 Task: Add the task  Integrate website with a new marketing automation system to the section Debug Dash in the project AmplifyHQ and add a Due Date to the respective task as 2024/04/08
Action: Mouse moved to (69, 369)
Screenshot: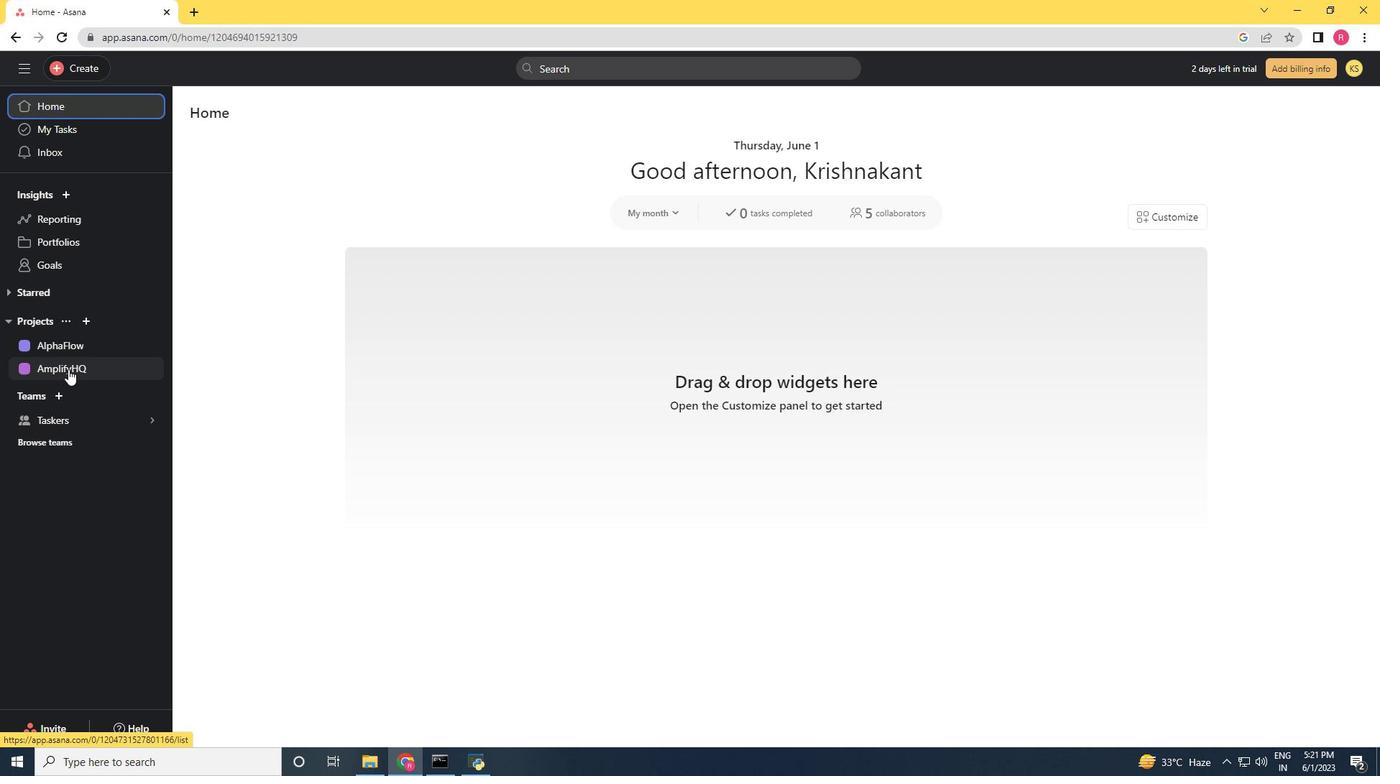 
Action: Mouse pressed left at (69, 369)
Screenshot: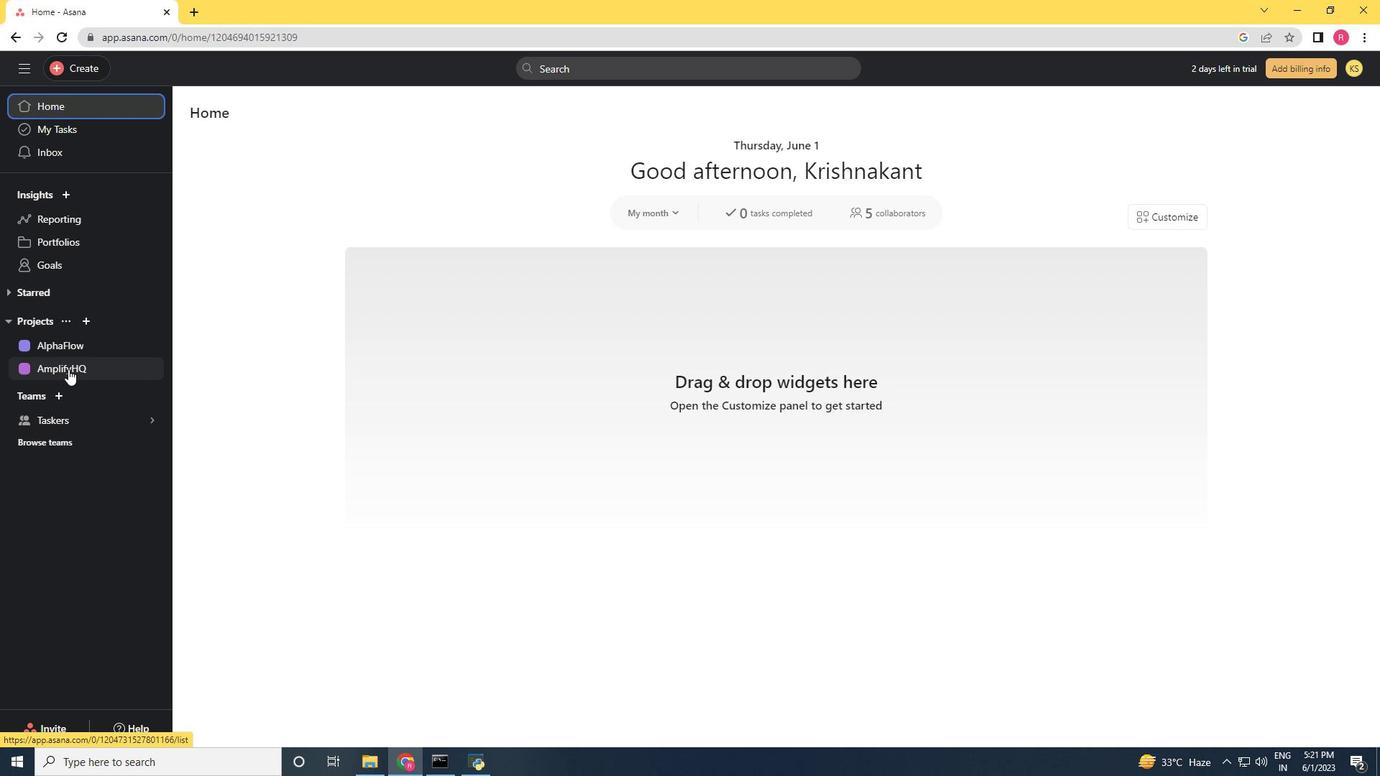 
Action: Mouse moved to (603, 619)
Screenshot: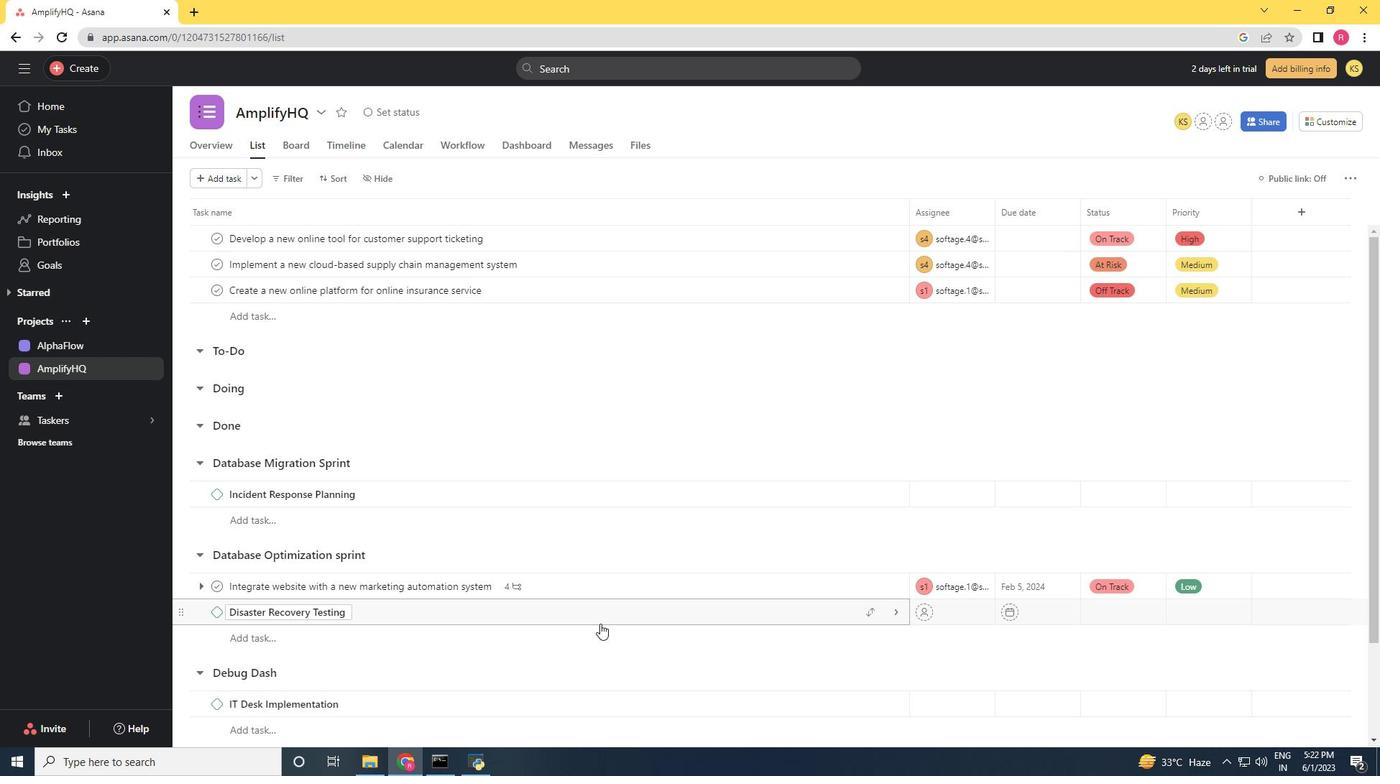 
Action: Mouse scrolled (603, 618) with delta (0, 0)
Screenshot: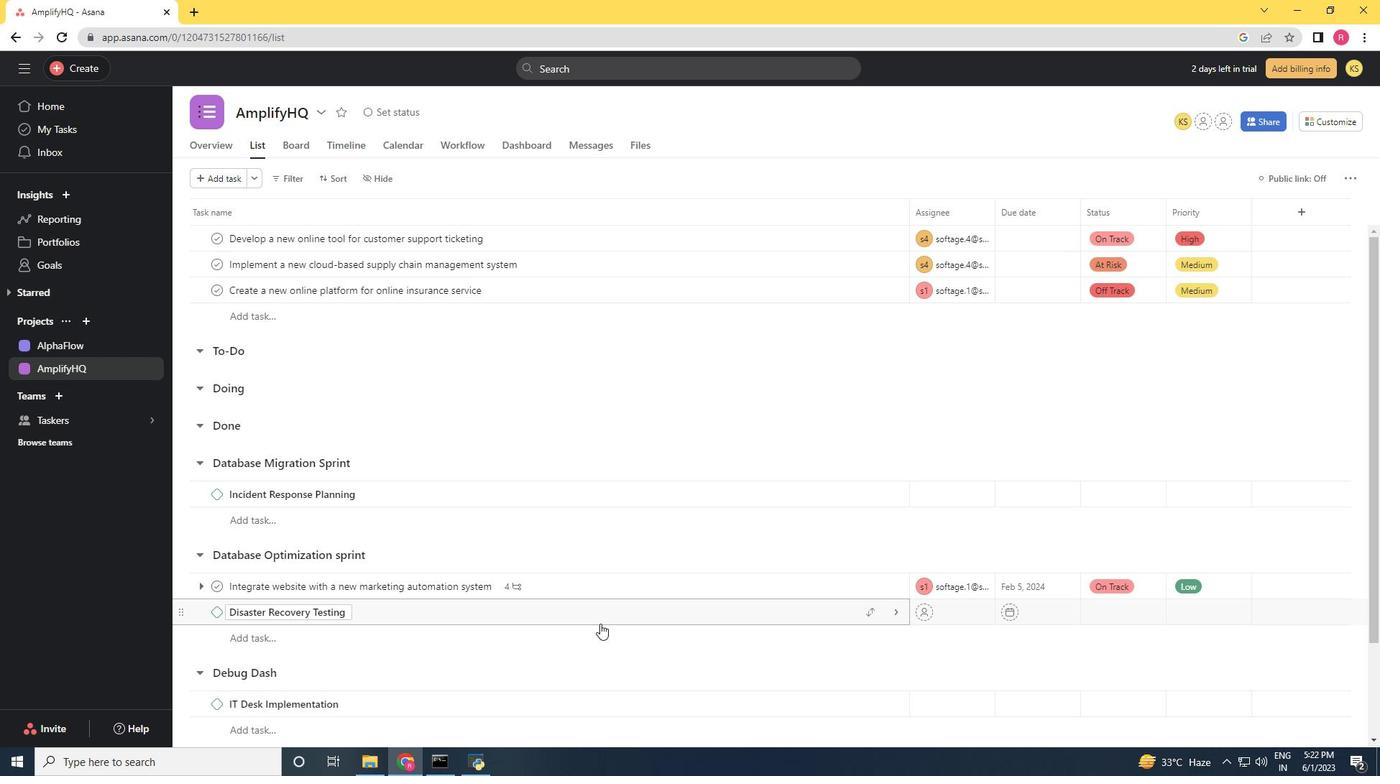 
Action: Mouse scrolled (603, 618) with delta (0, 0)
Screenshot: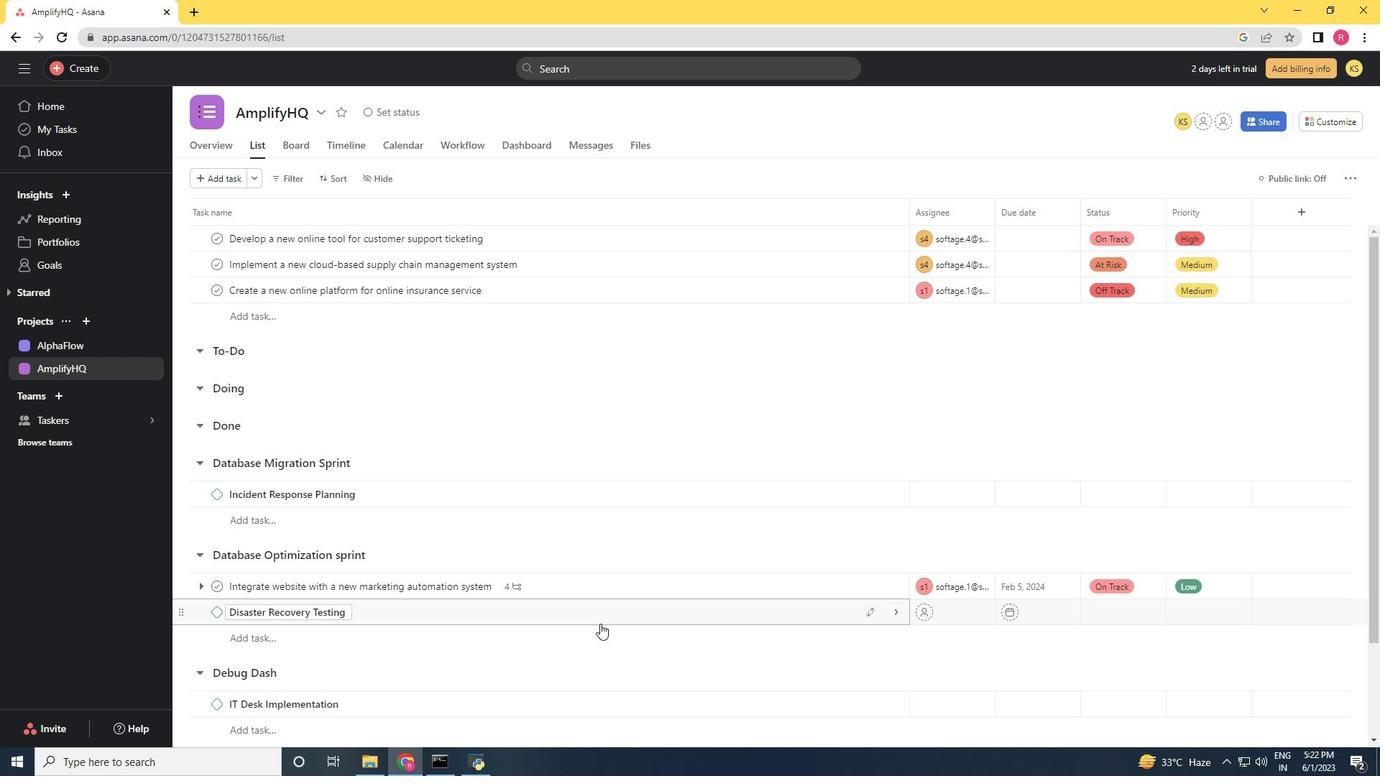 
Action: Mouse moved to (869, 472)
Screenshot: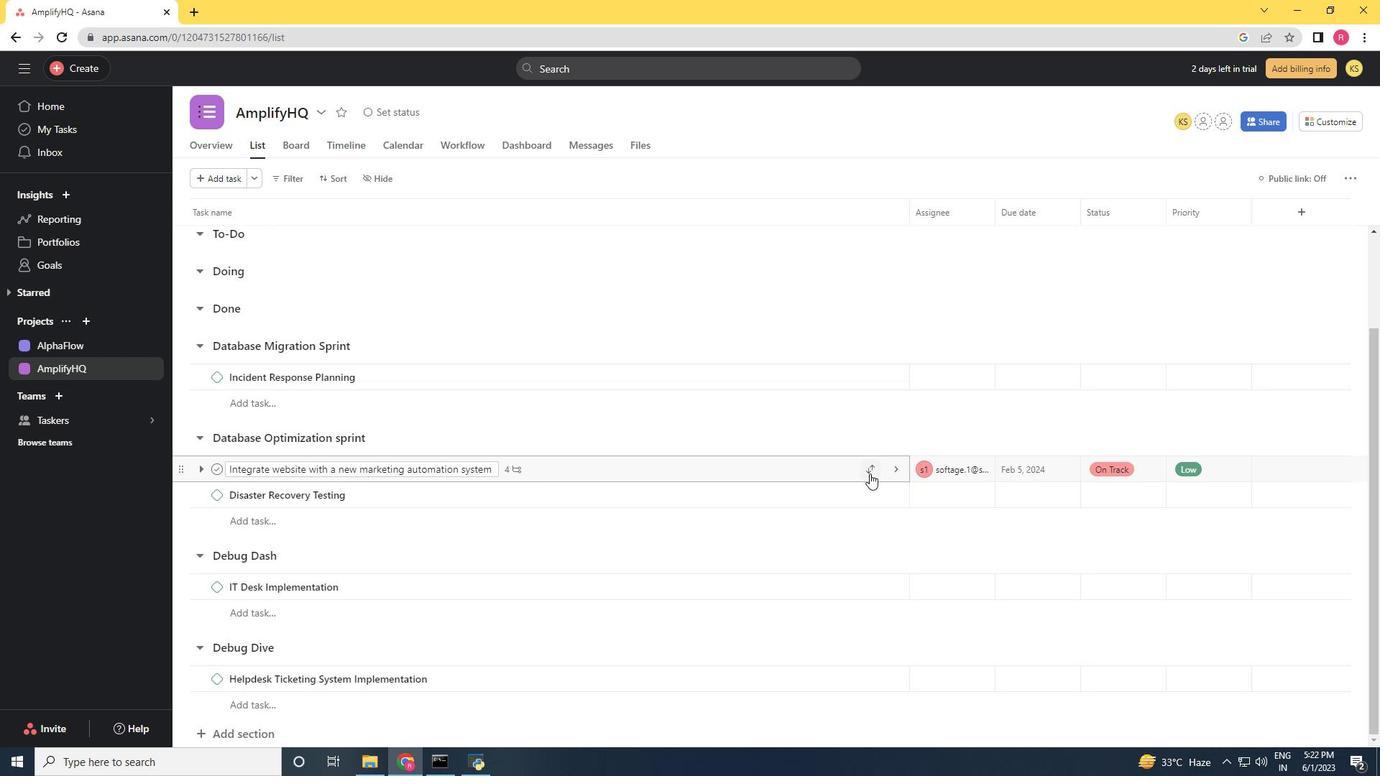 
Action: Mouse pressed left at (869, 472)
Screenshot: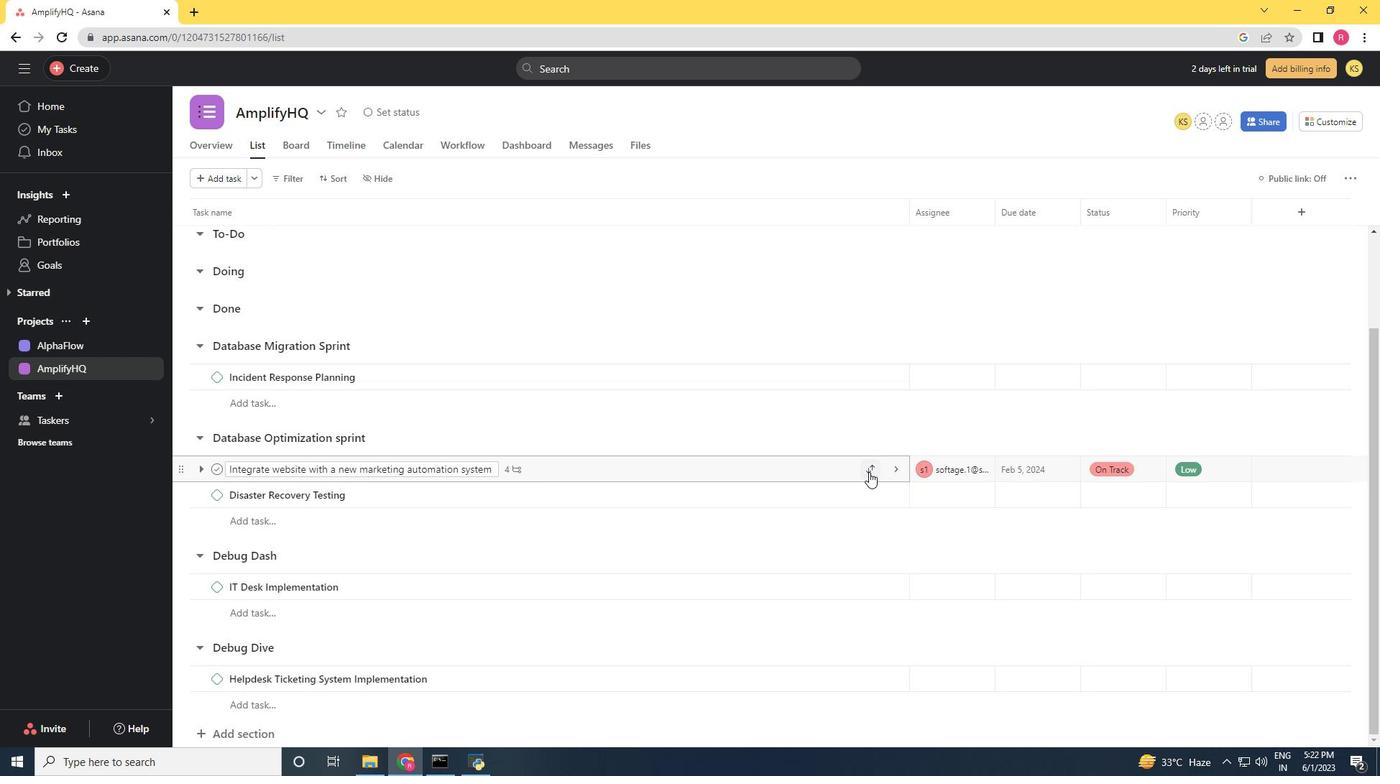 
Action: Mouse moved to (760, 692)
Screenshot: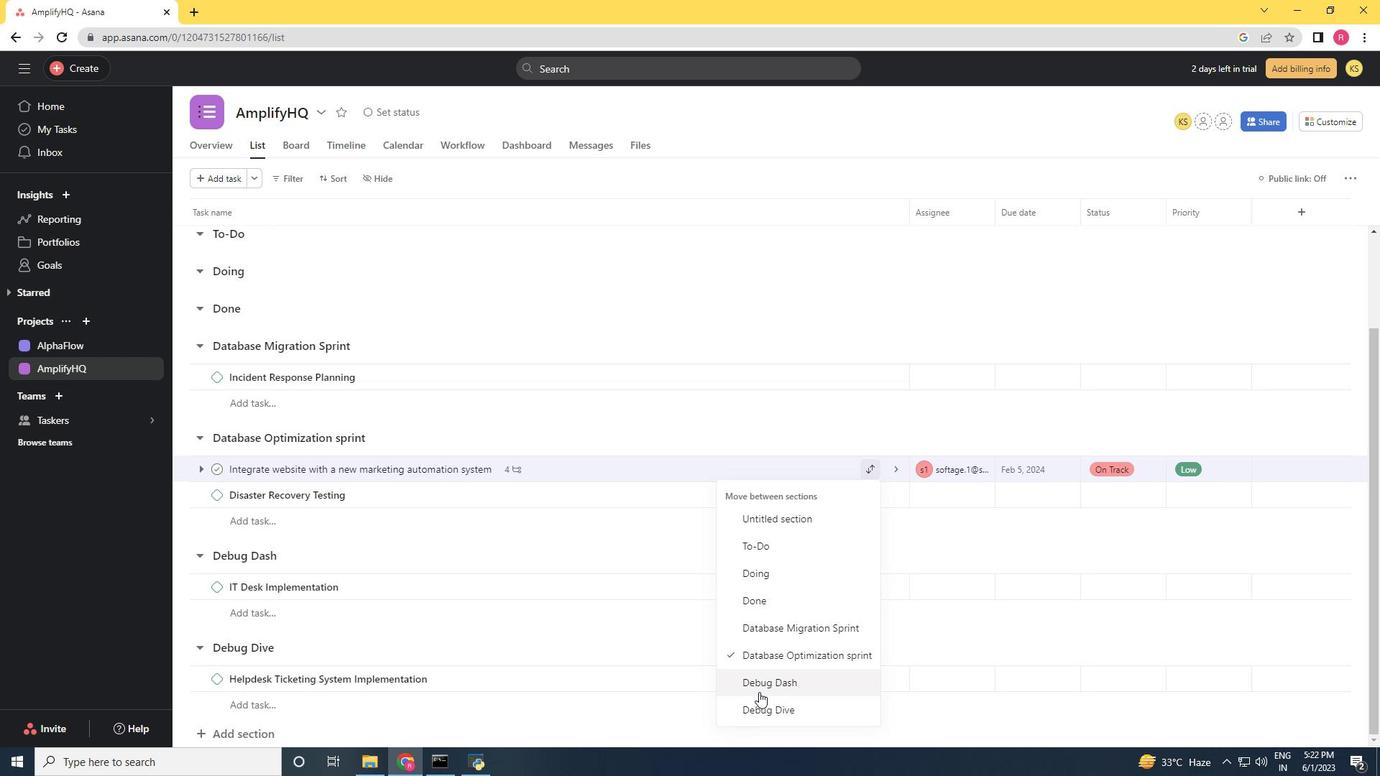 
Action: Mouse pressed left at (760, 692)
Screenshot: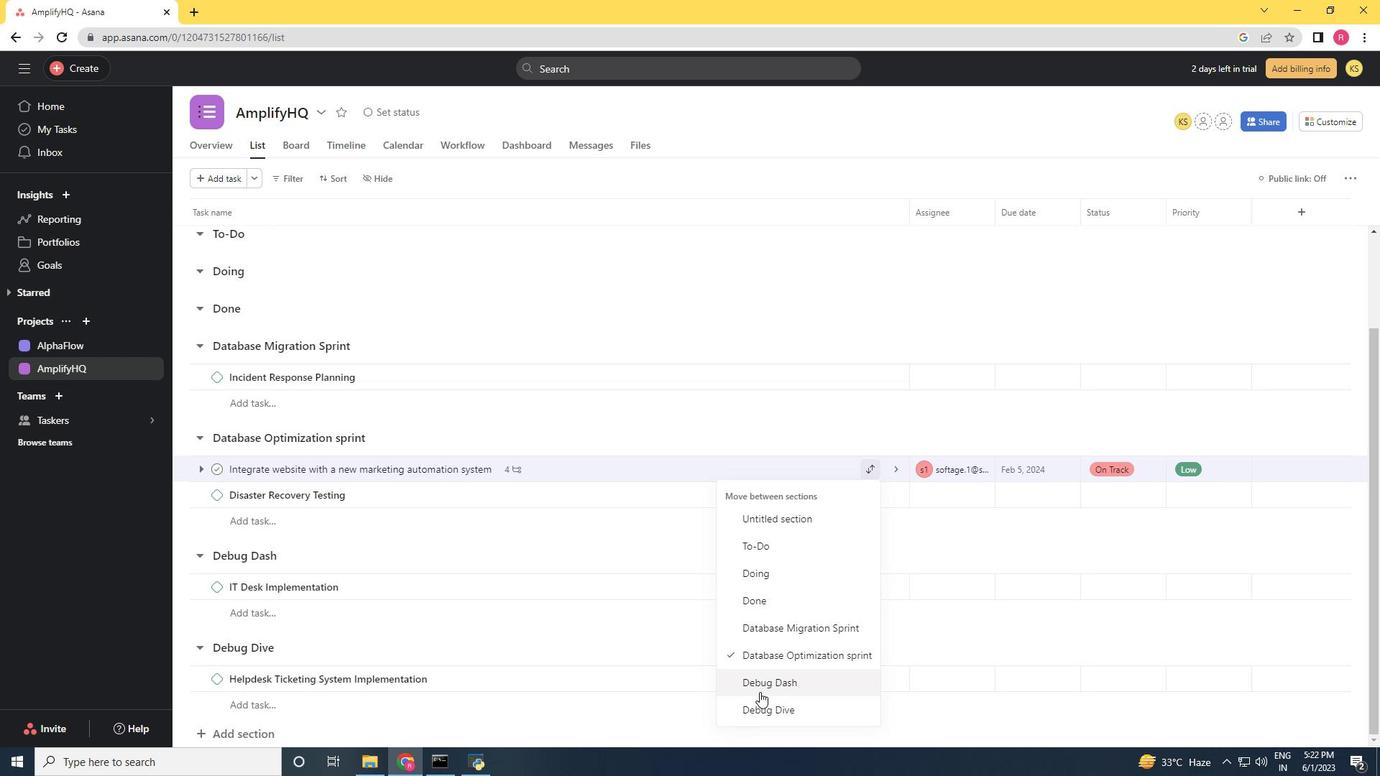 
Action: Mouse moved to (726, 720)
Screenshot: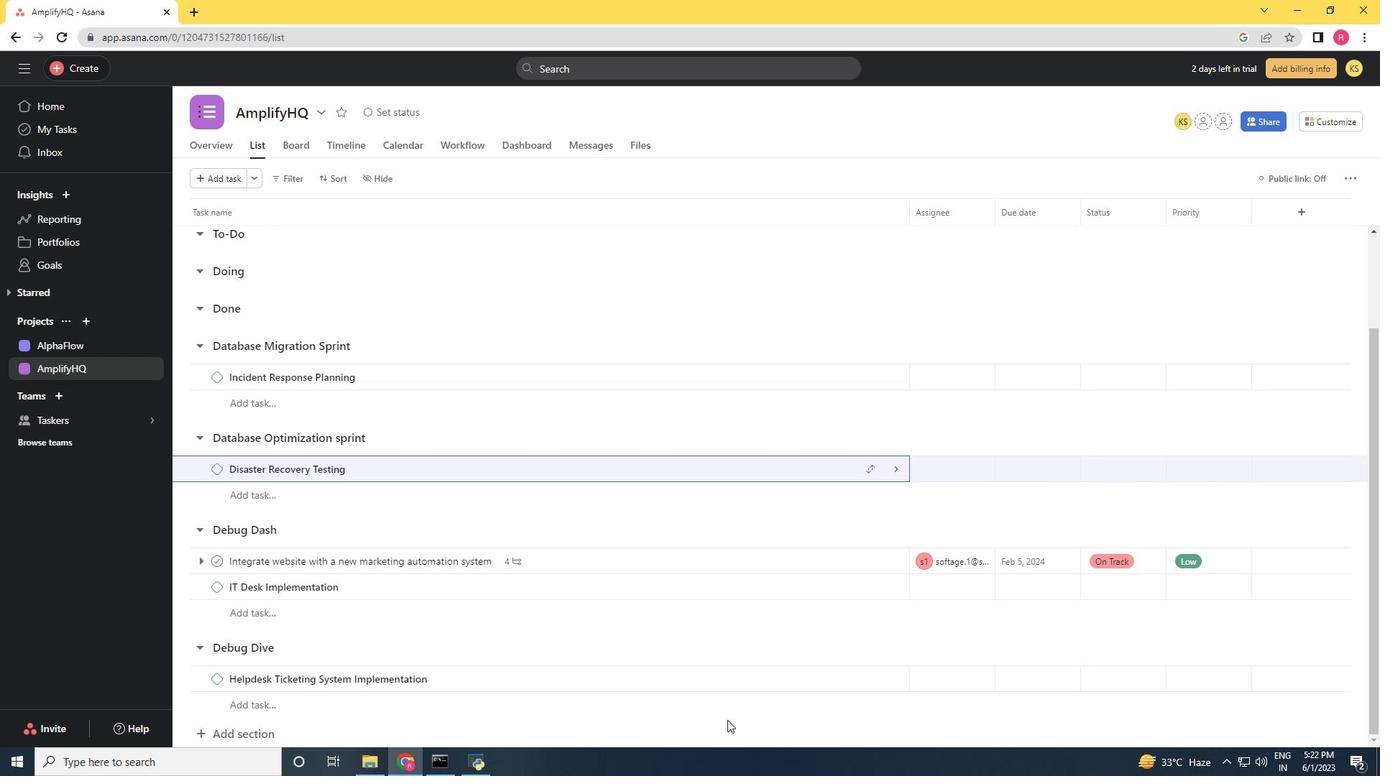 
Action: Mouse scrolled (726, 719) with delta (0, 0)
Screenshot: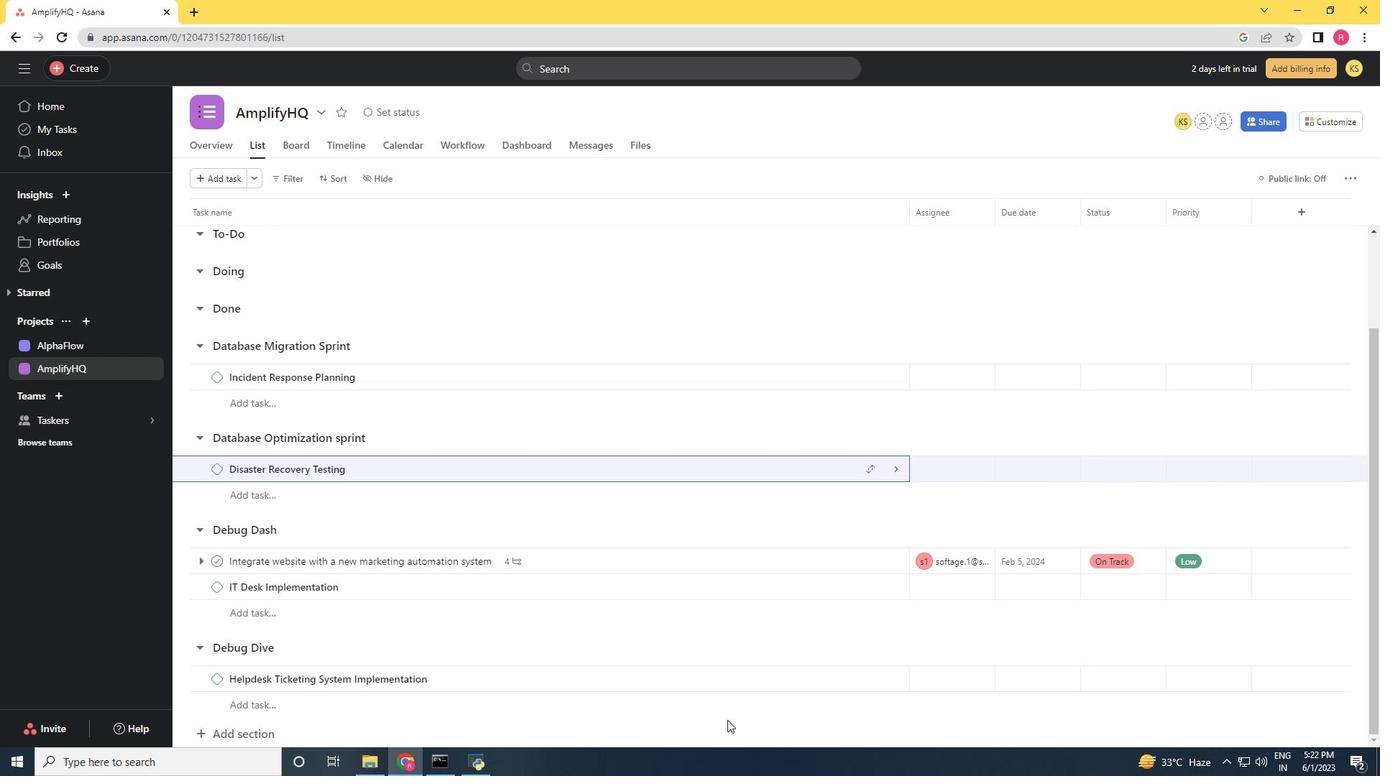 
Action: Mouse moved to (726, 718)
Screenshot: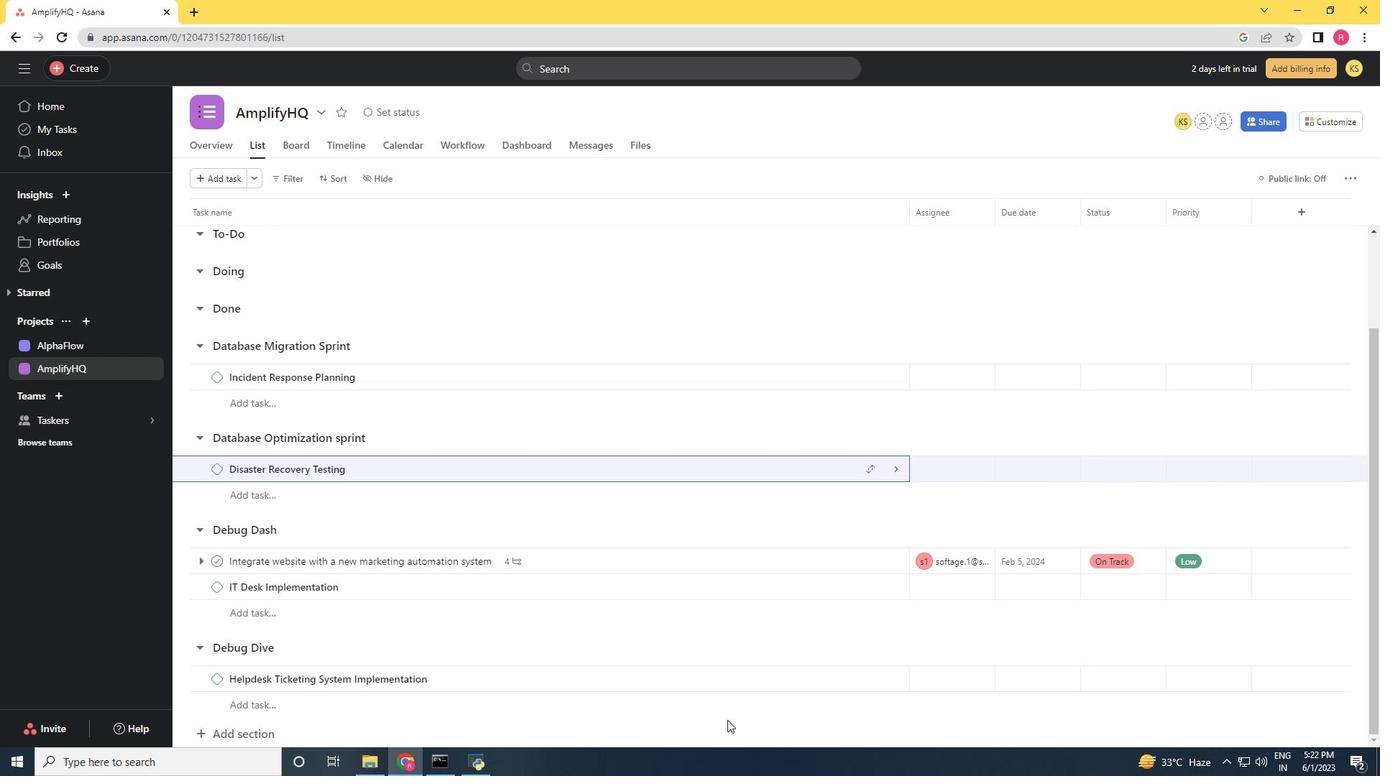 
Action: Mouse scrolled (726, 717) with delta (0, 0)
Screenshot: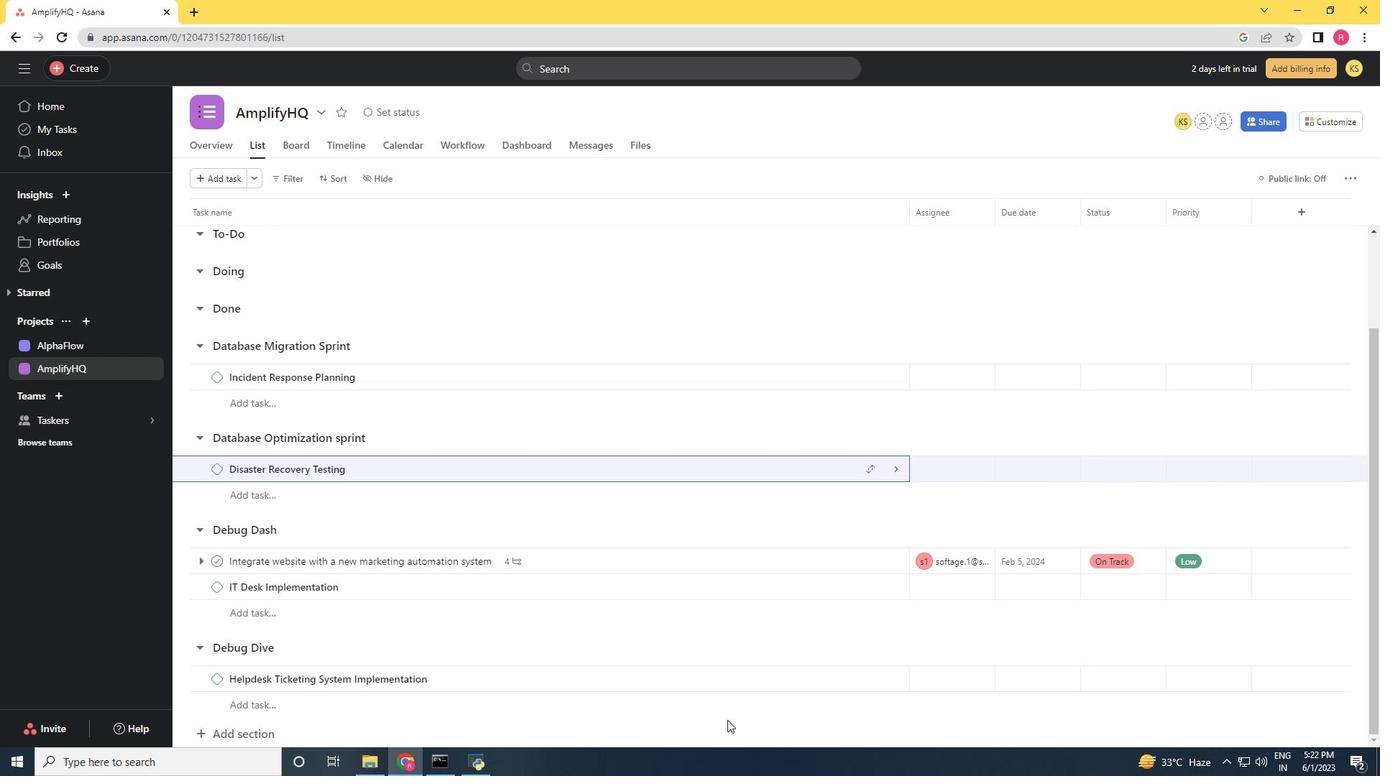 
Action: Mouse moved to (727, 714)
Screenshot: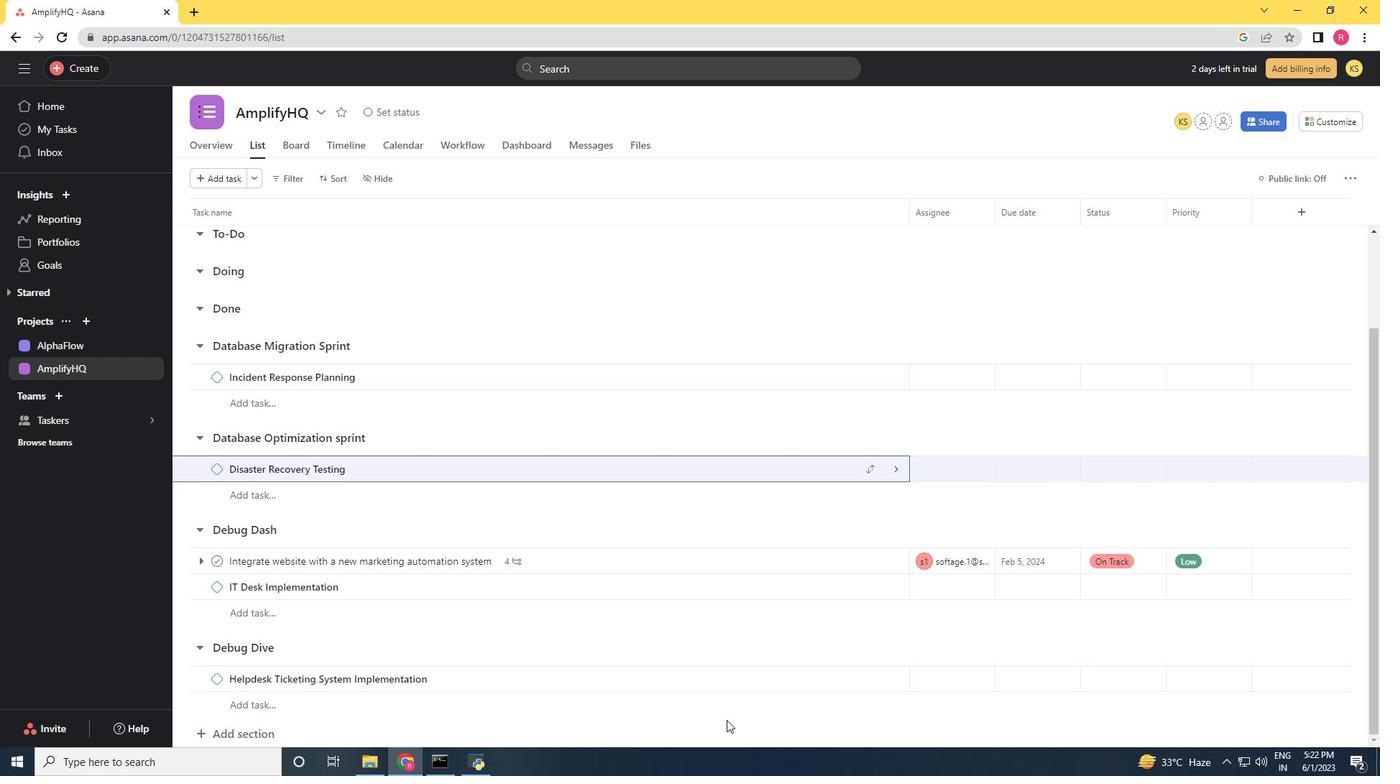 
Action: Mouse scrolled (727, 713) with delta (0, 0)
Screenshot: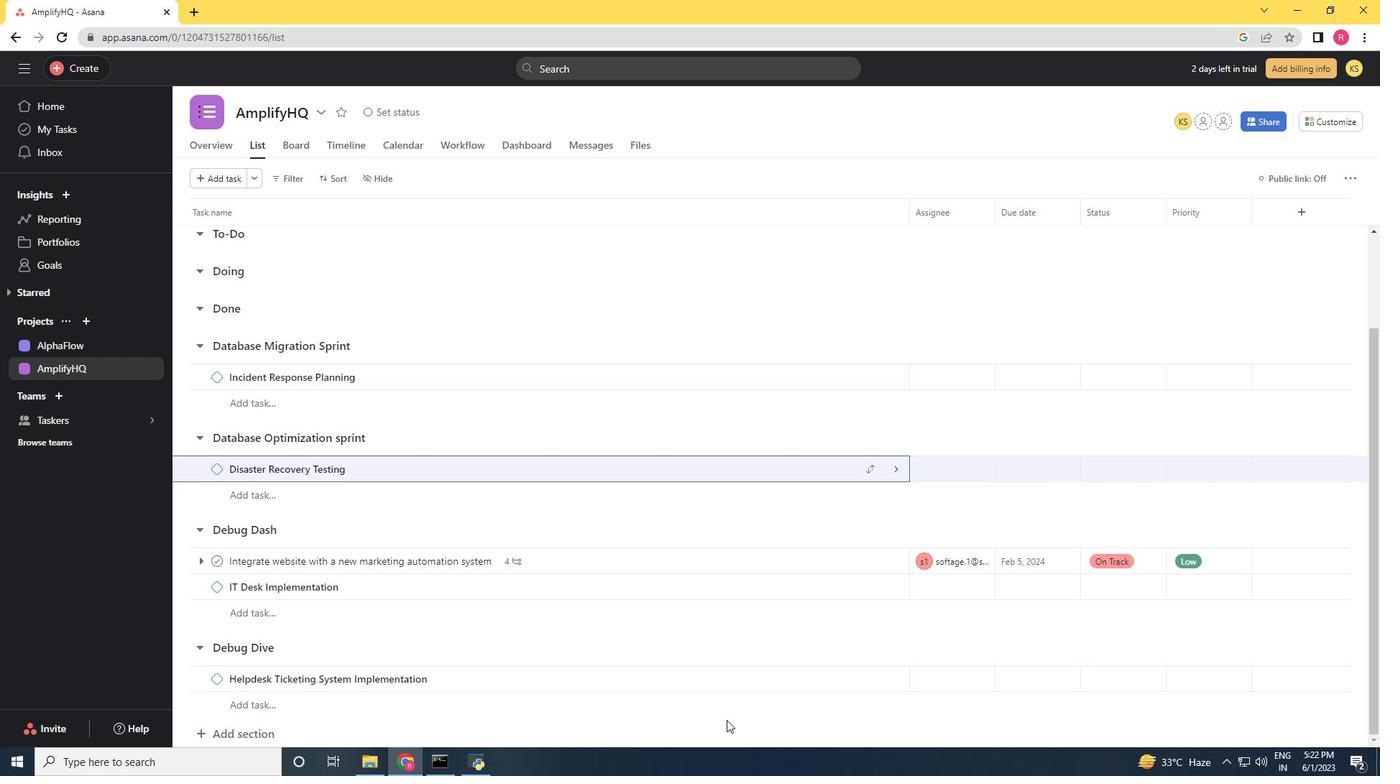 
Action: Mouse moved to (752, 568)
Screenshot: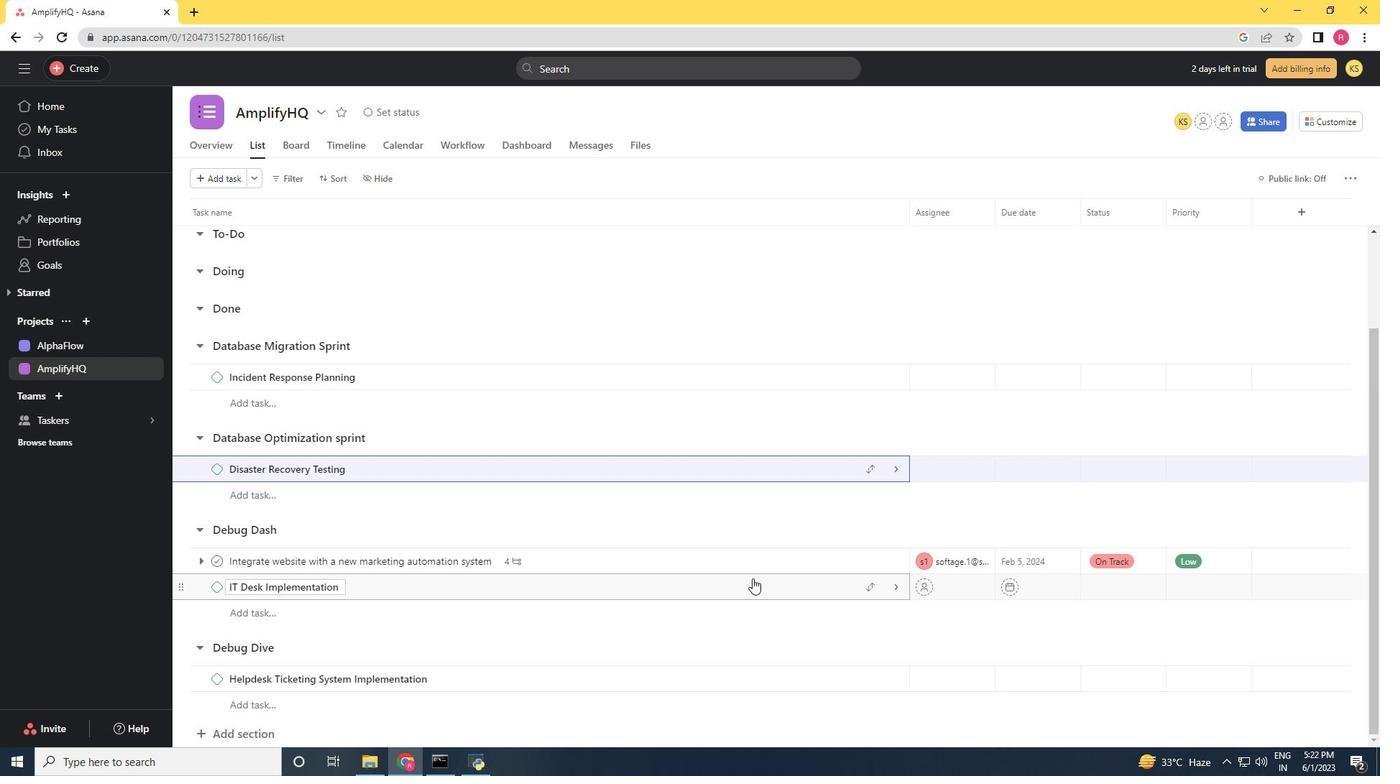 
Action: Mouse pressed left at (752, 568)
Screenshot: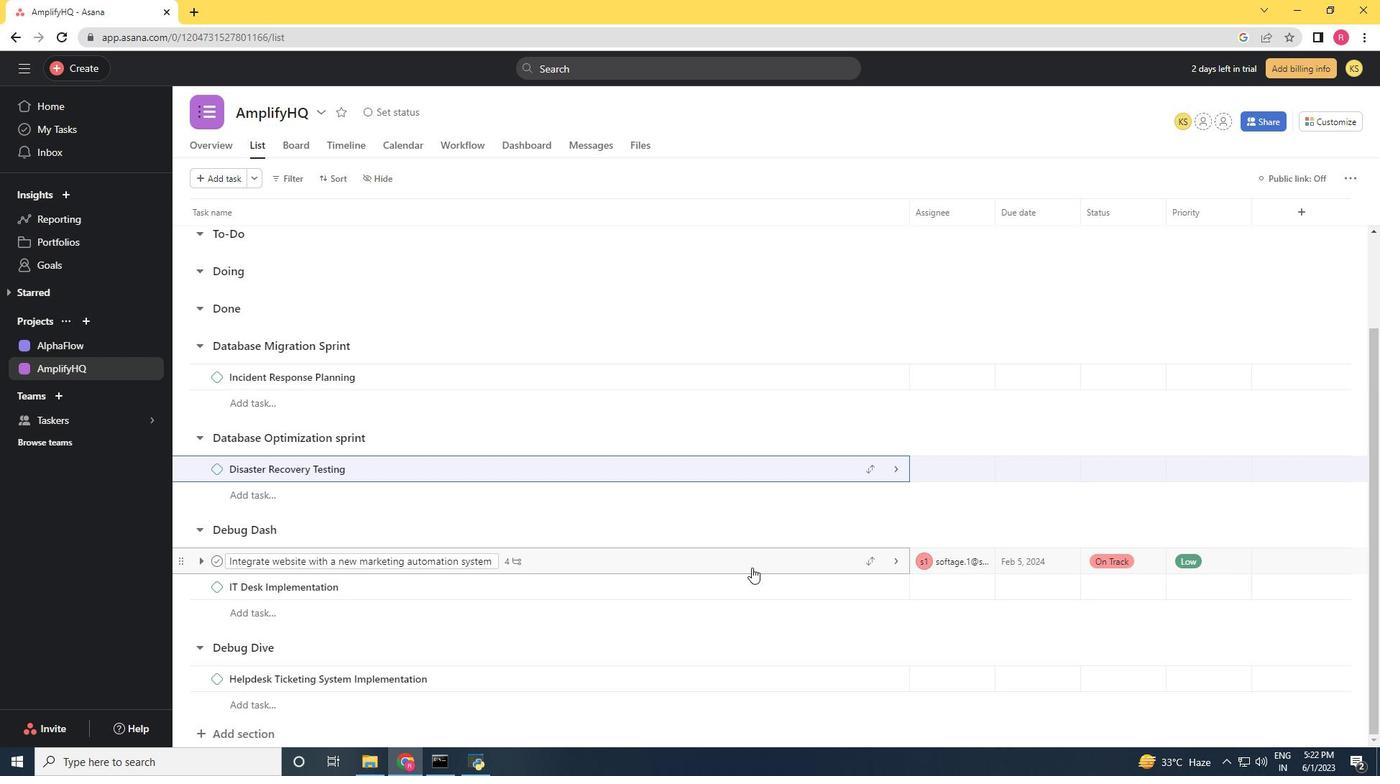 
Action: Mouse moved to (1081, 308)
Screenshot: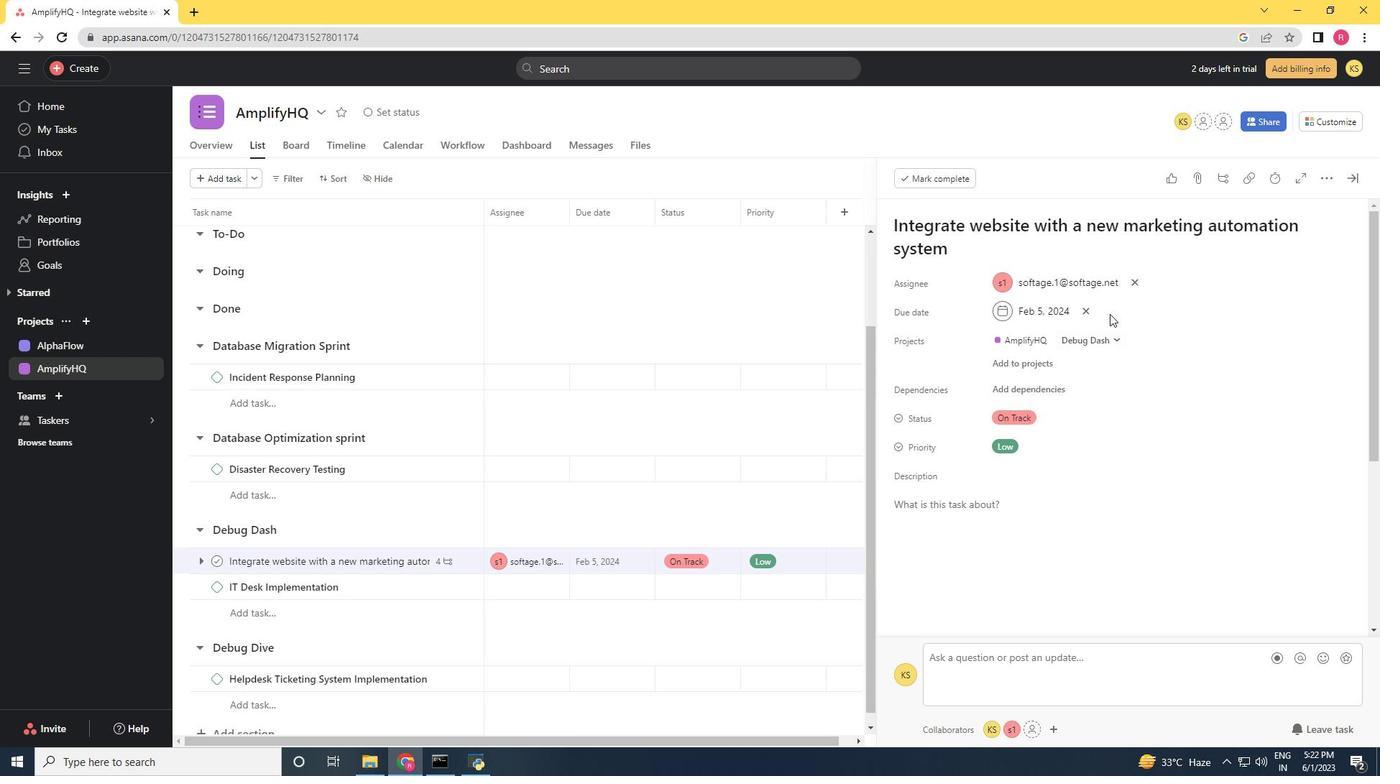
Action: Mouse pressed left at (1081, 308)
Screenshot: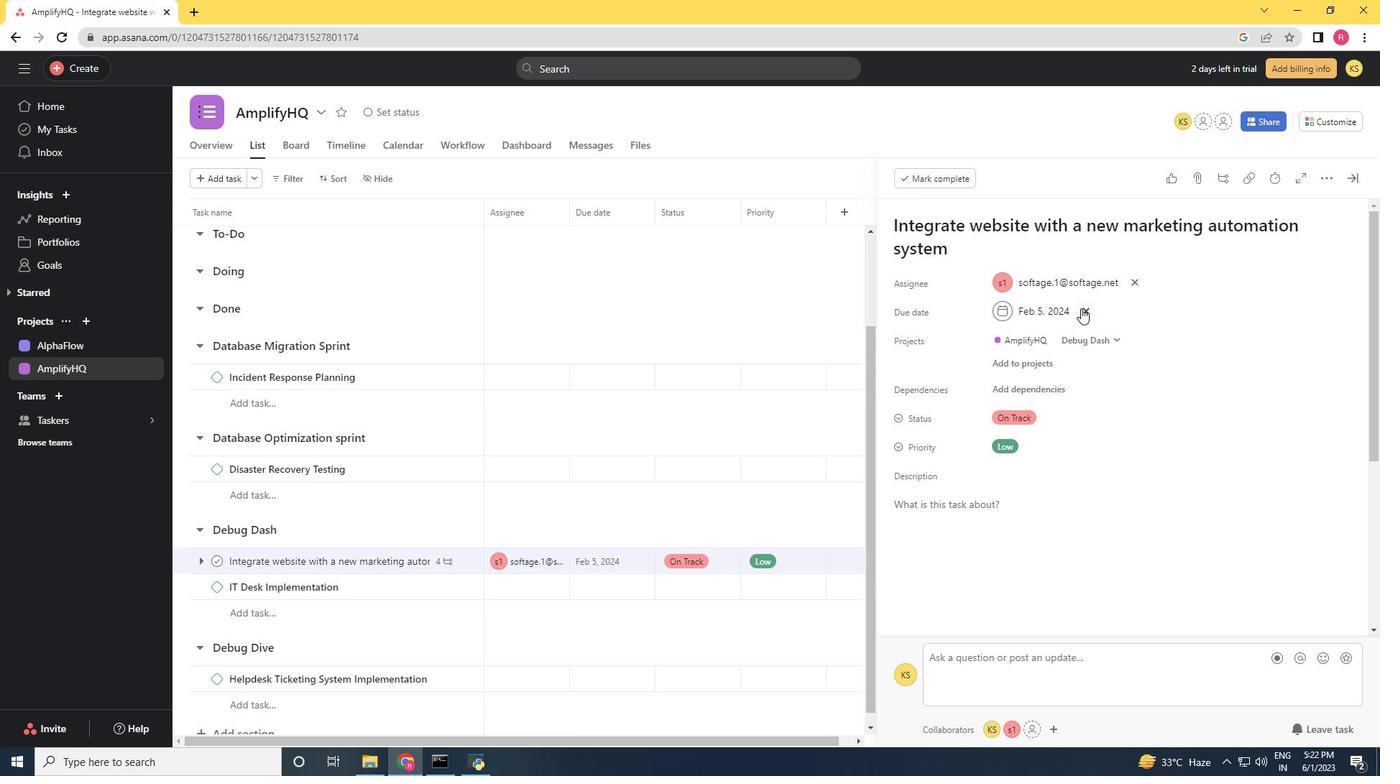 
Action: Mouse moved to (1040, 314)
Screenshot: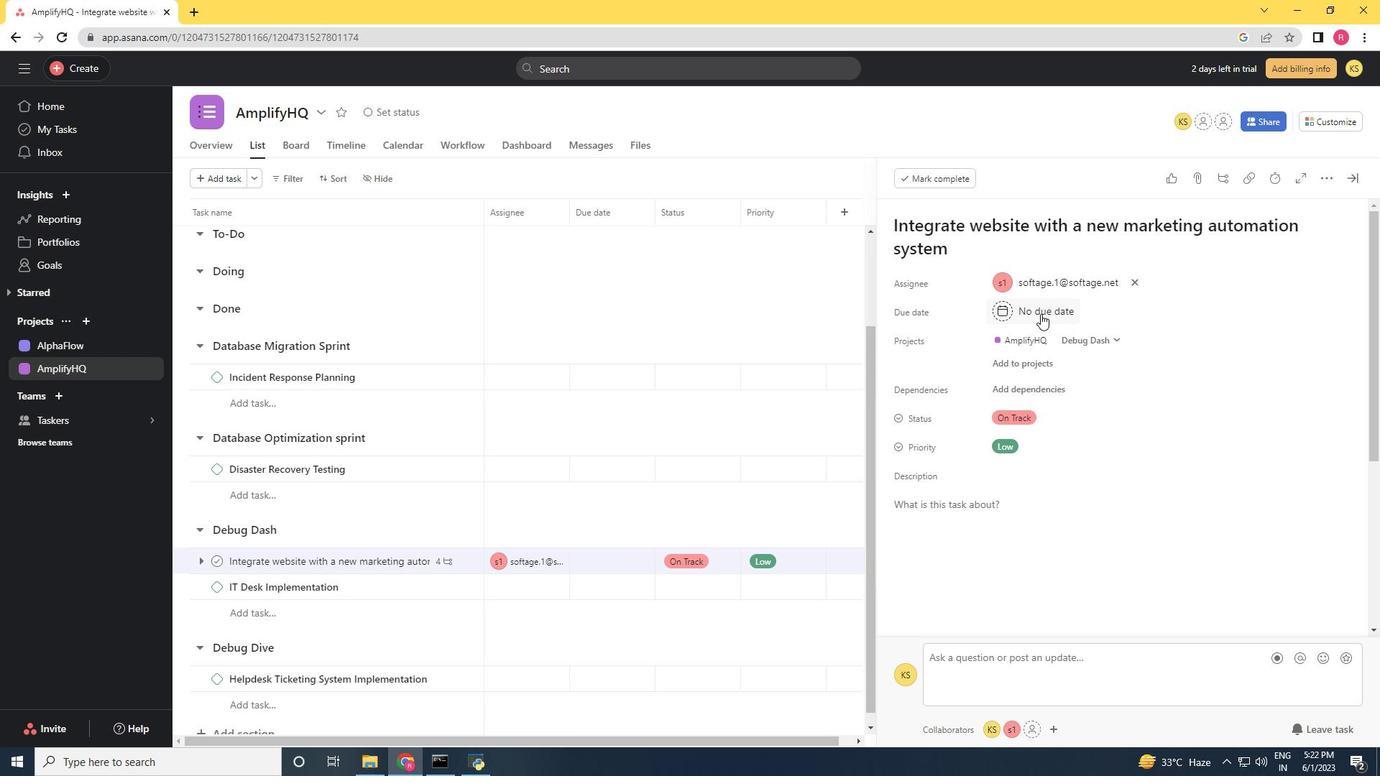 
Action: Mouse pressed left at (1040, 314)
Screenshot: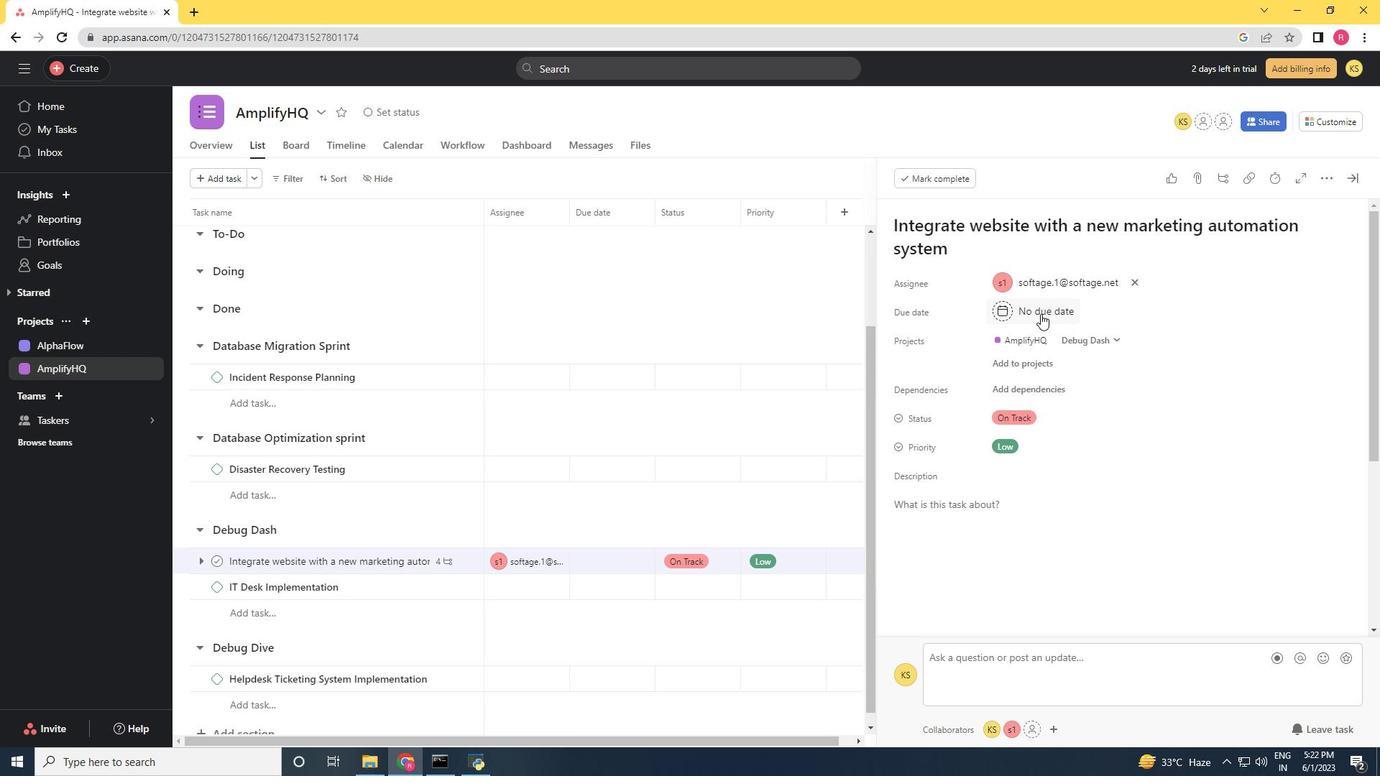 
Action: Mouse moved to (1163, 381)
Screenshot: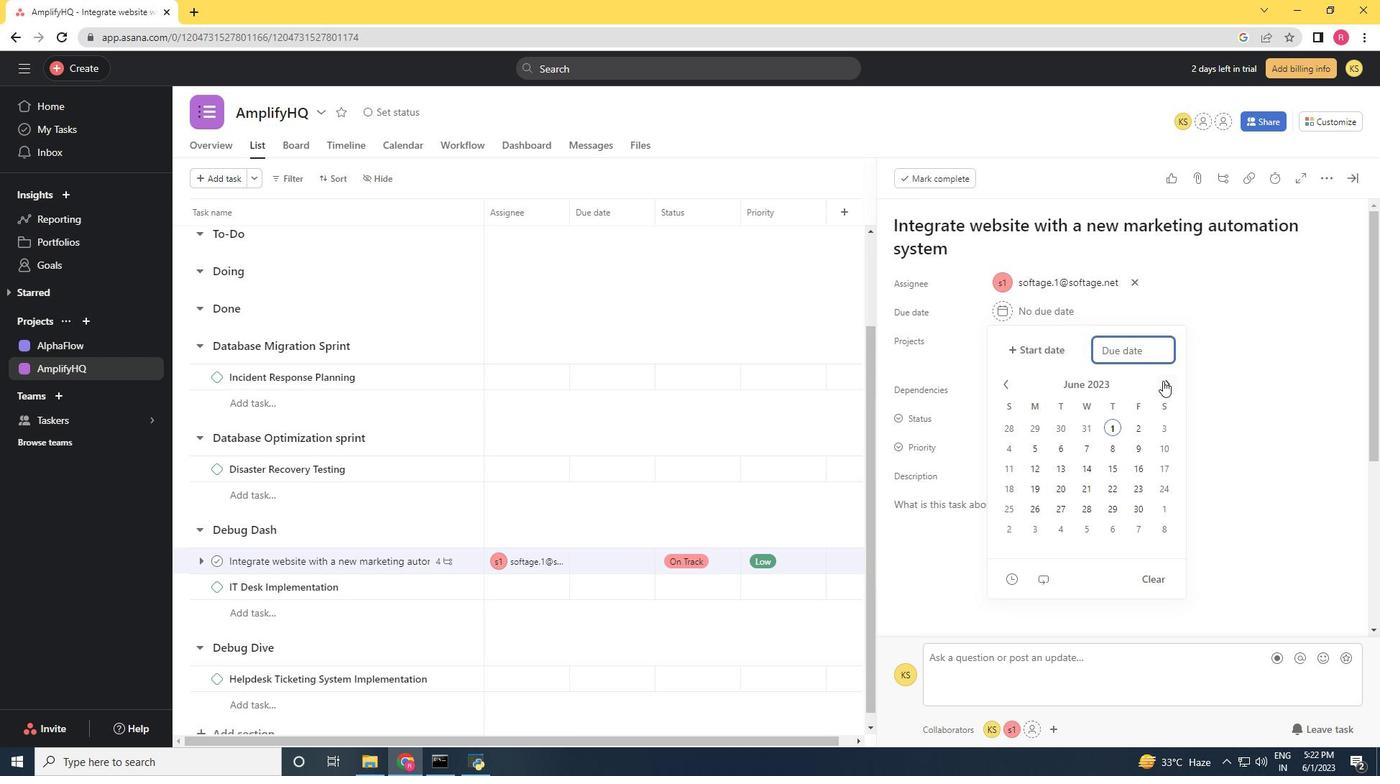 
Action: Mouse pressed left at (1163, 381)
Screenshot: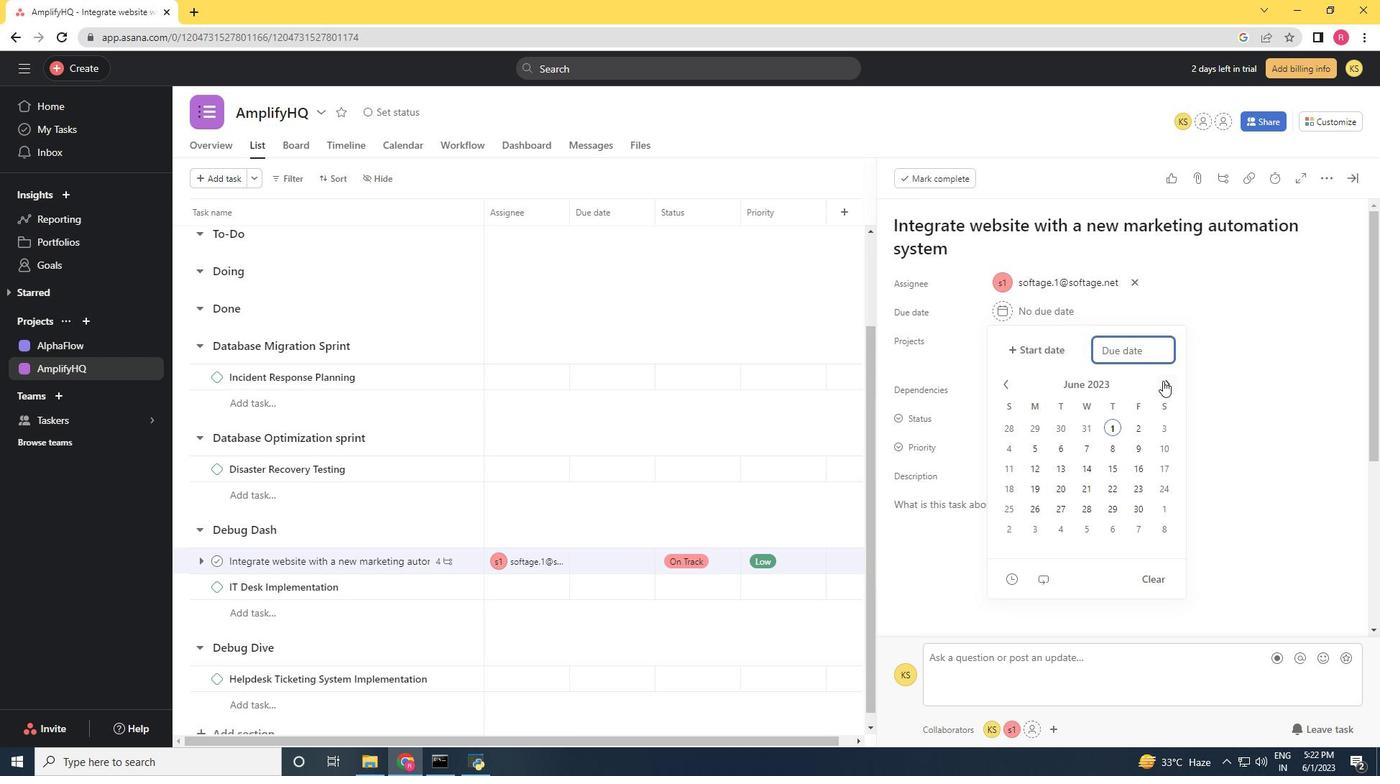 
Action: Mouse moved to (1164, 381)
Screenshot: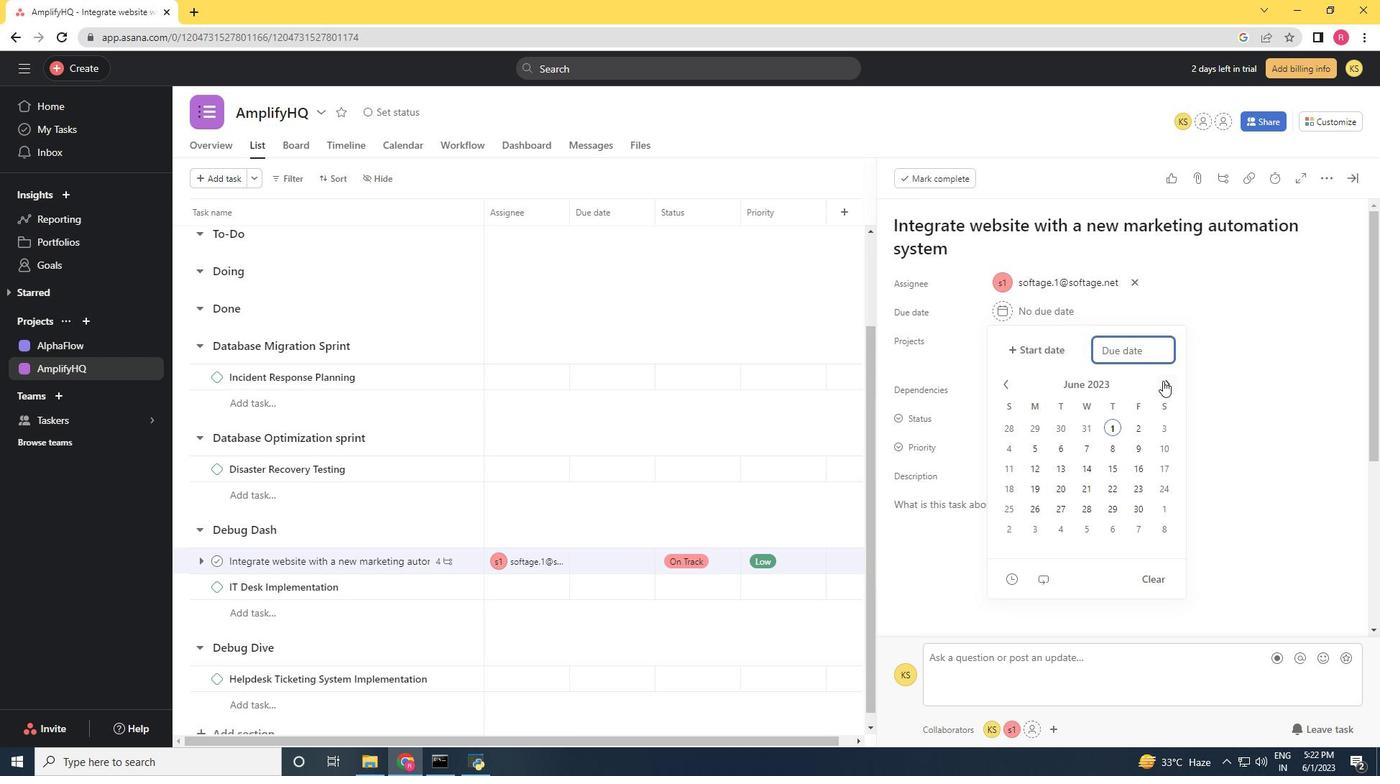 
Action: Mouse pressed left at (1164, 381)
Screenshot: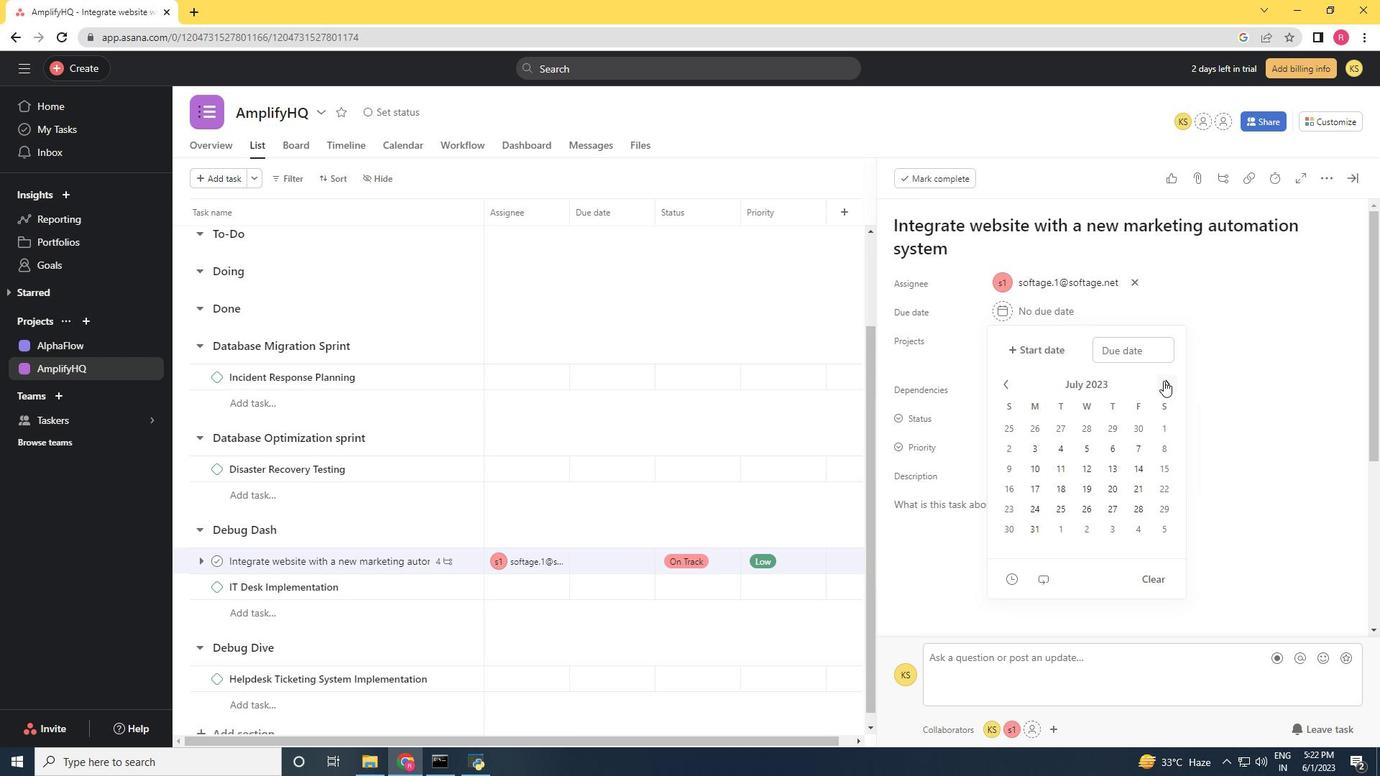 
Action: Mouse pressed left at (1164, 381)
Screenshot: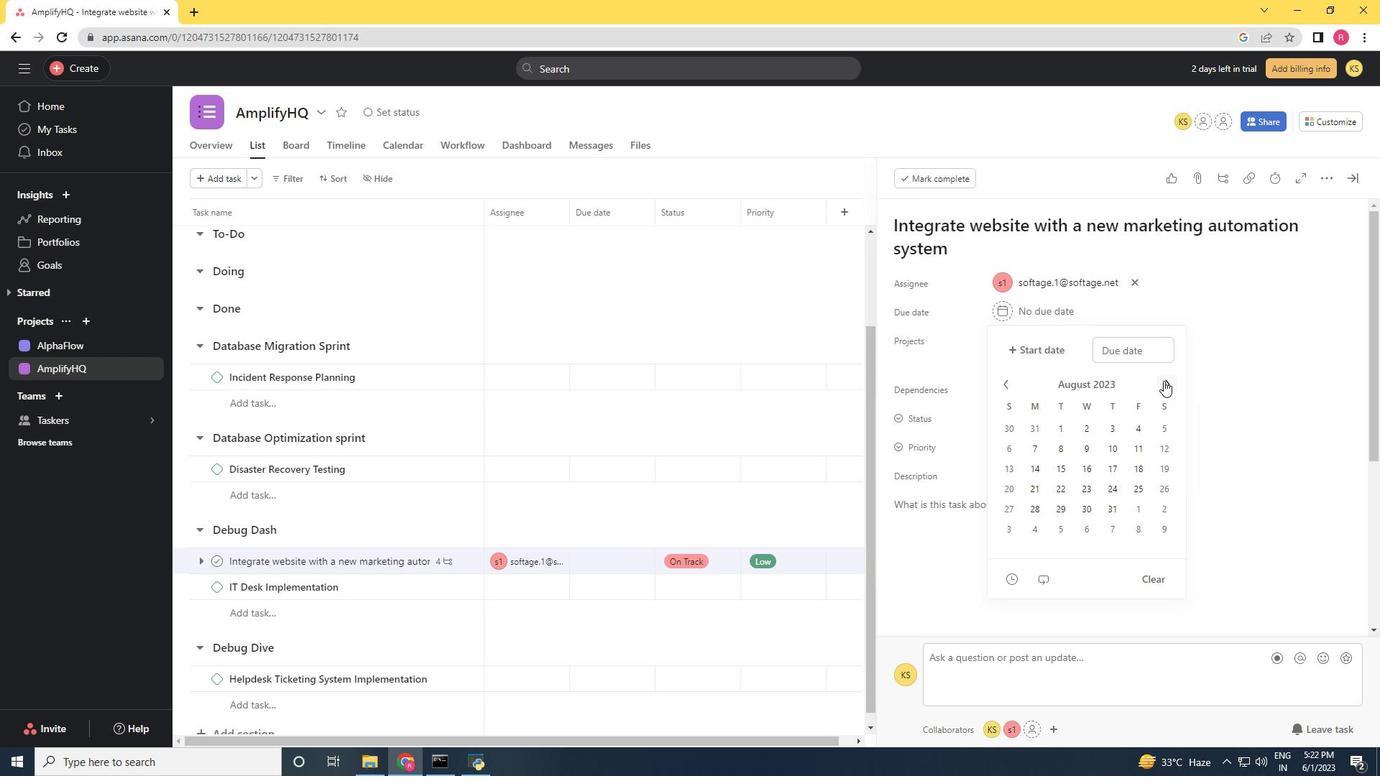 
Action: Mouse pressed left at (1164, 381)
Screenshot: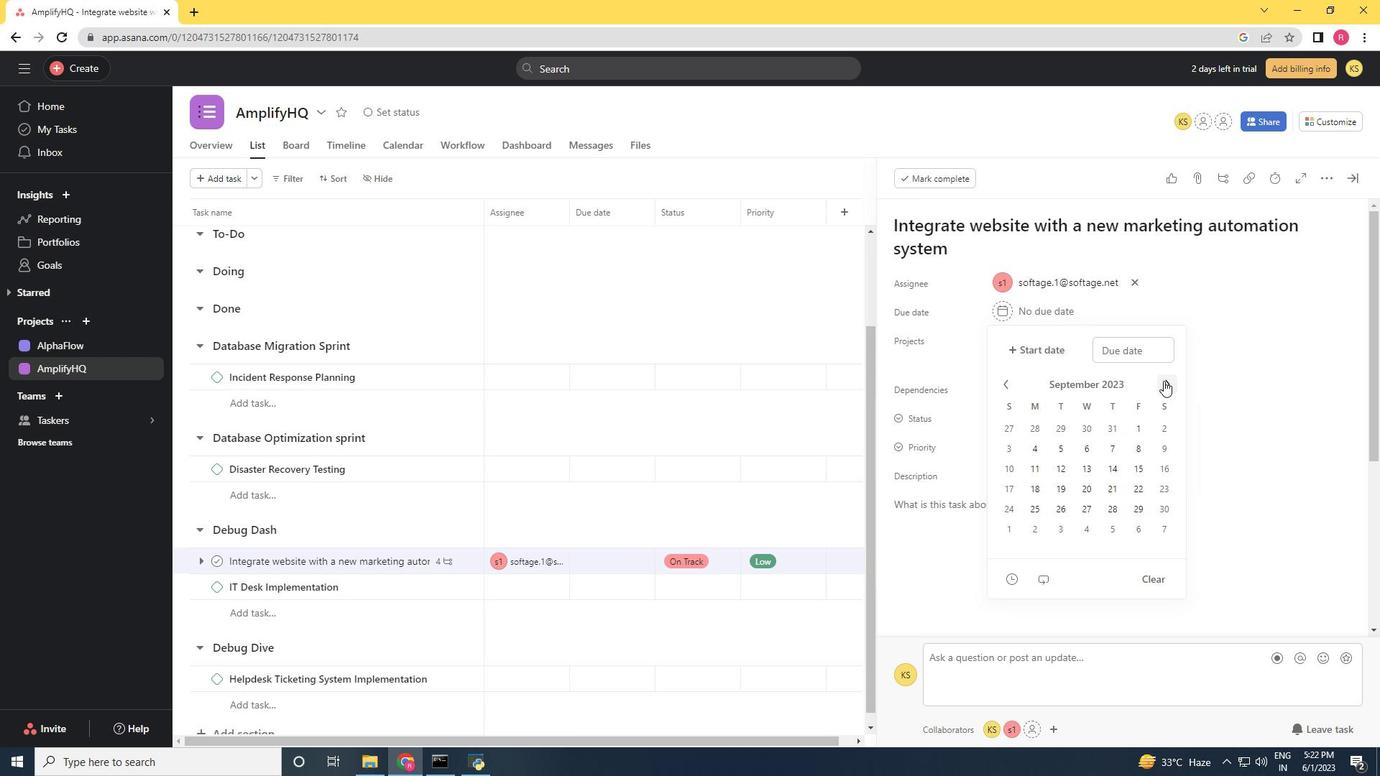 
Action: Mouse pressed left at (1164, 381)
Screenshot: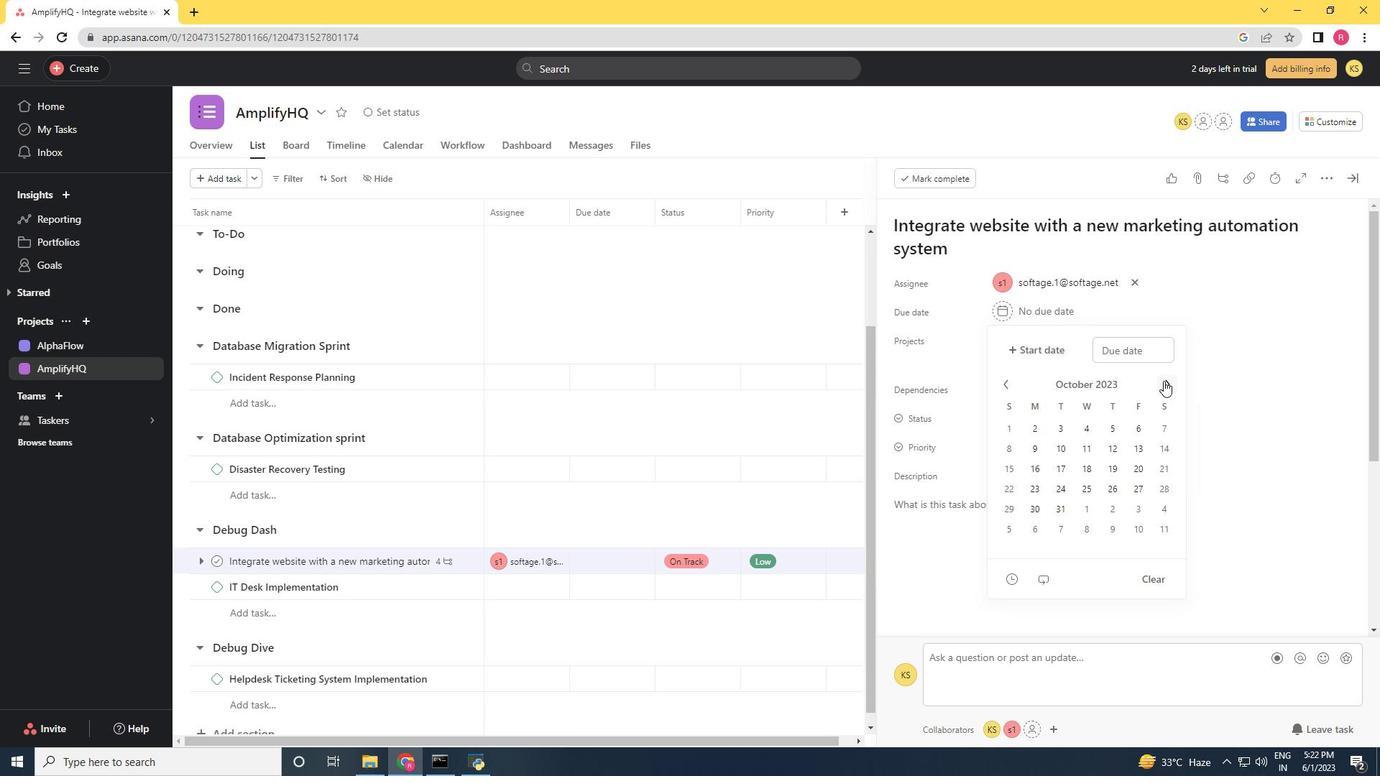 
Action: Mouse pressed left at (1164, 381)
Screenshot: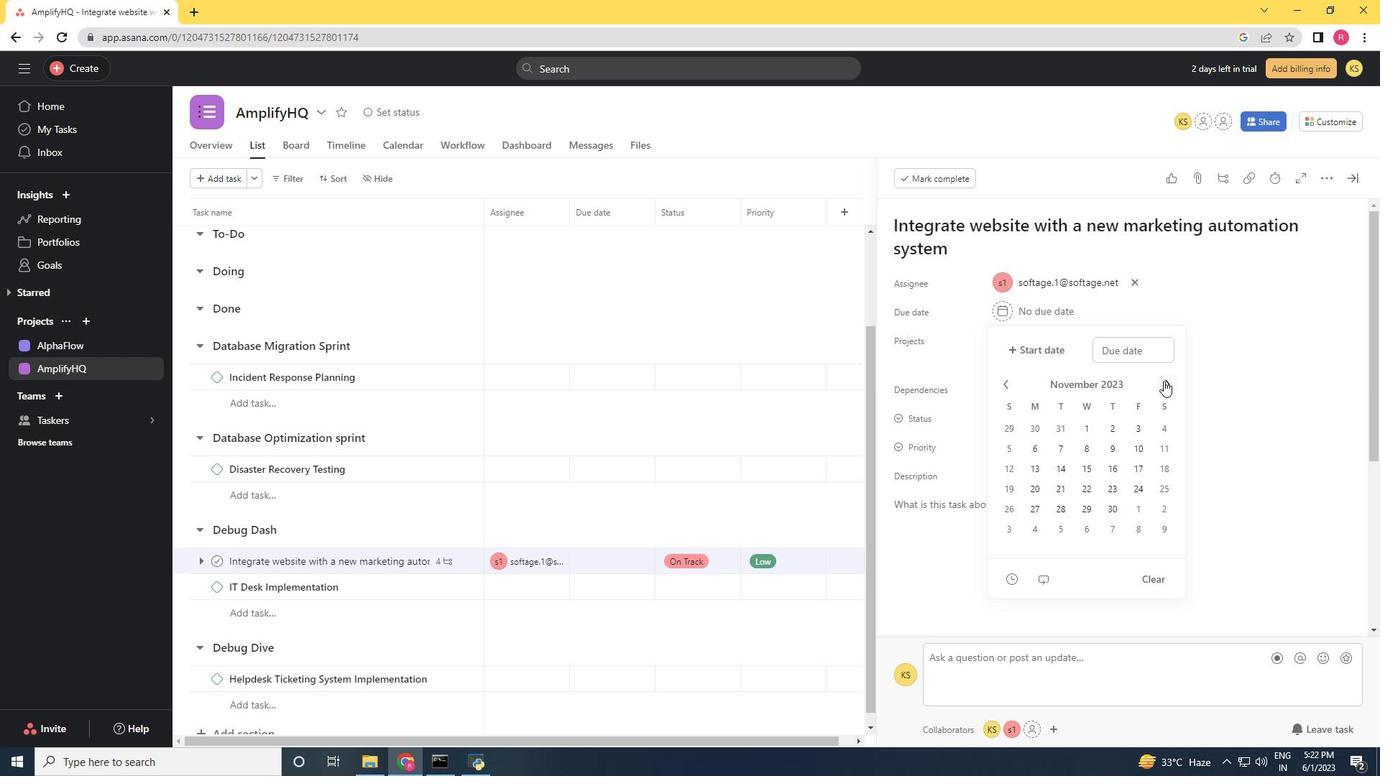 
Action: Mouse pressed left at (1164, 381)
Screenshot: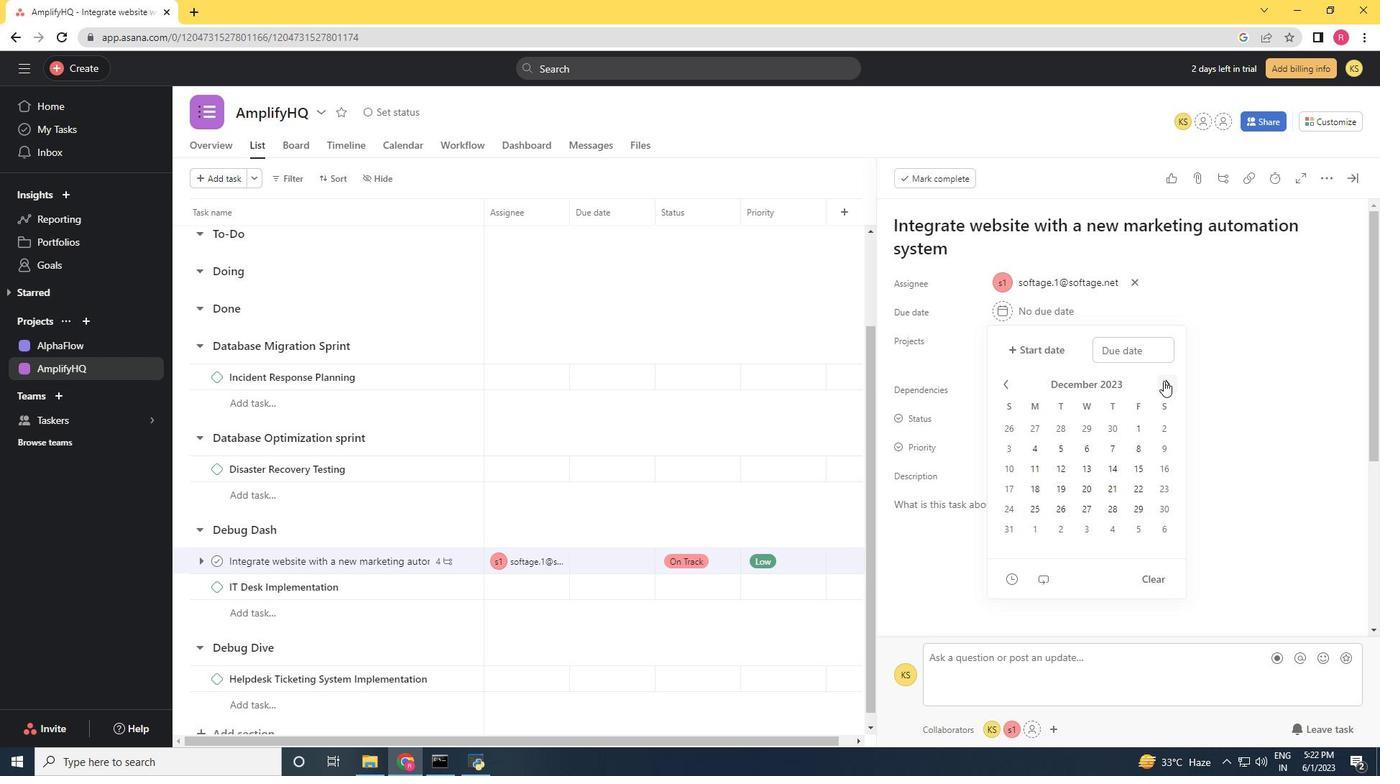 
Action: Mouse pressed left at (1164, 381)
Screenshot: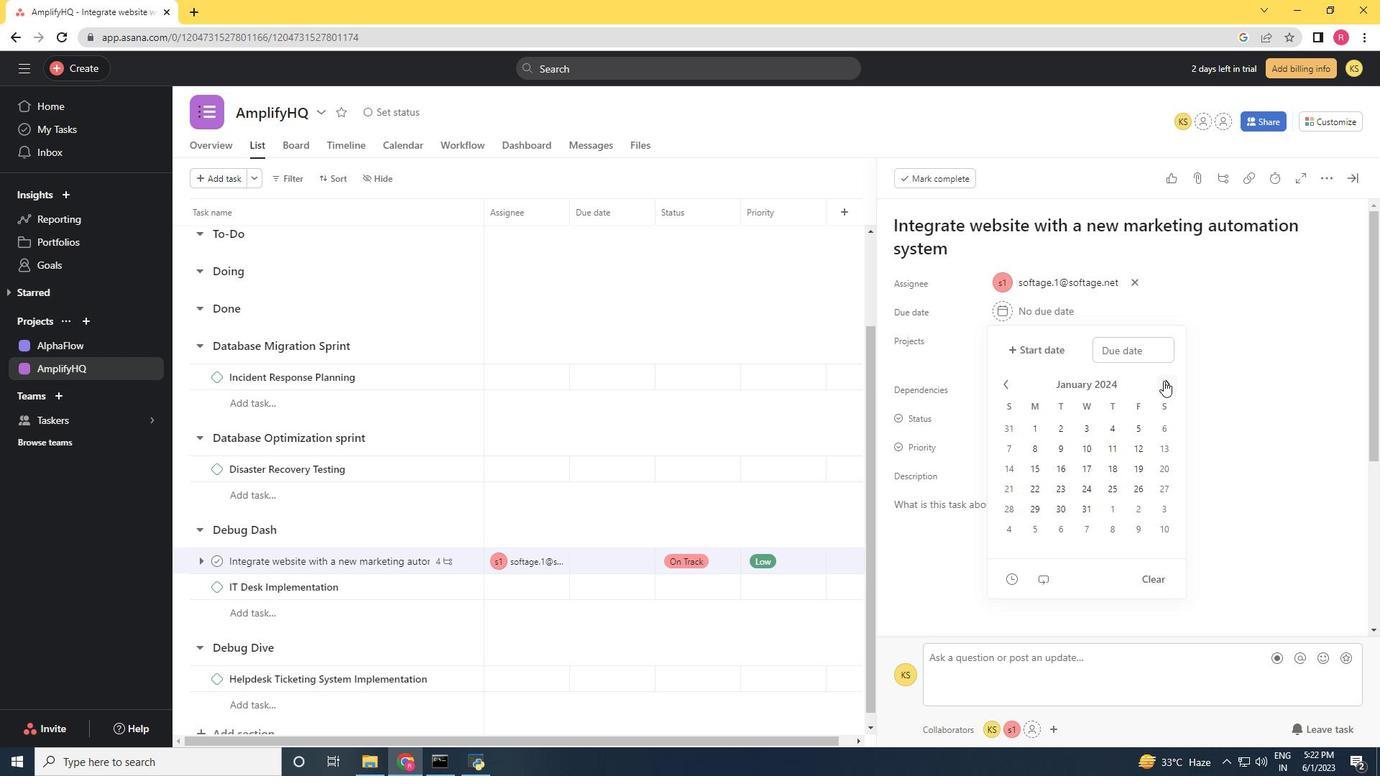 
Action: Mouse pressed left at (1164, 381)
Screenshot: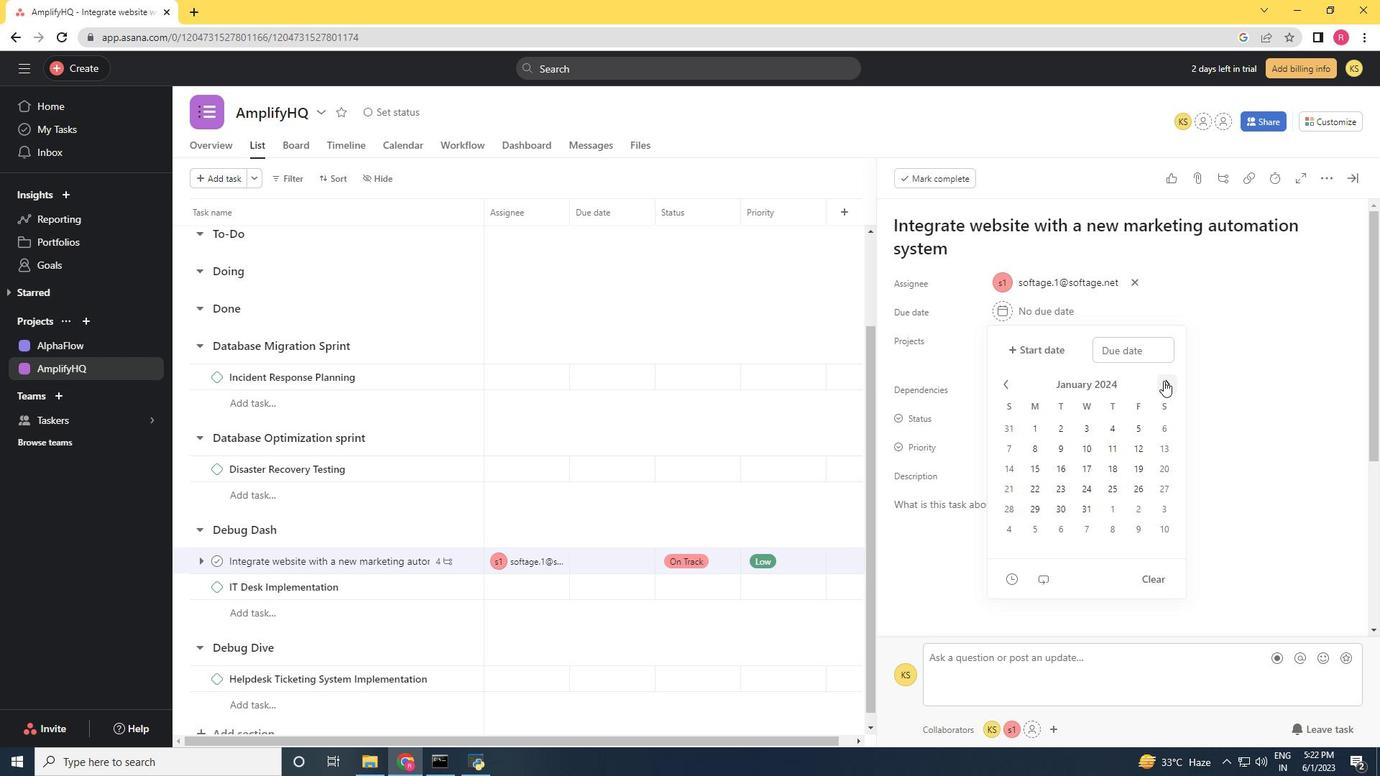 
Action: Mouse pressed left at (1164, 381)
Screenshot: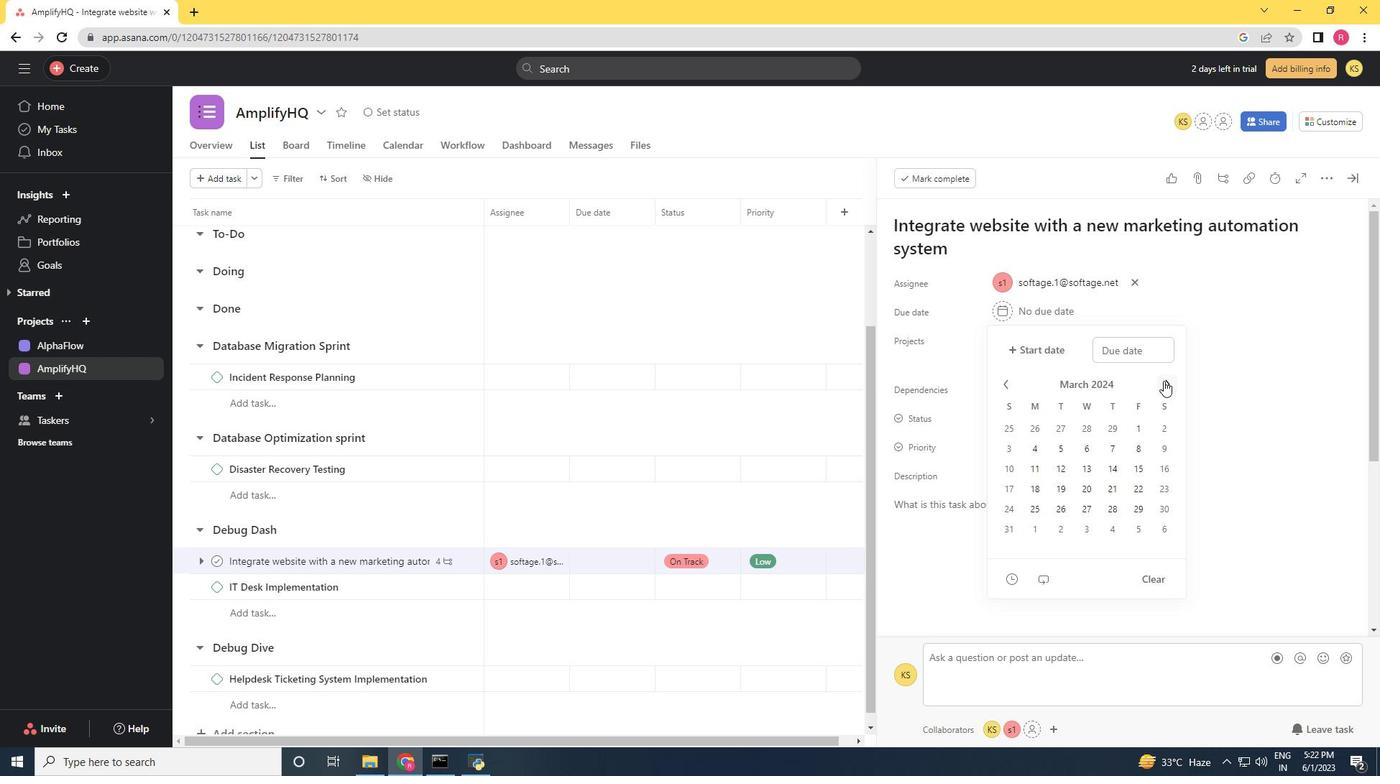 
Action: Mouse moved to (1041, 452)
Screenshot: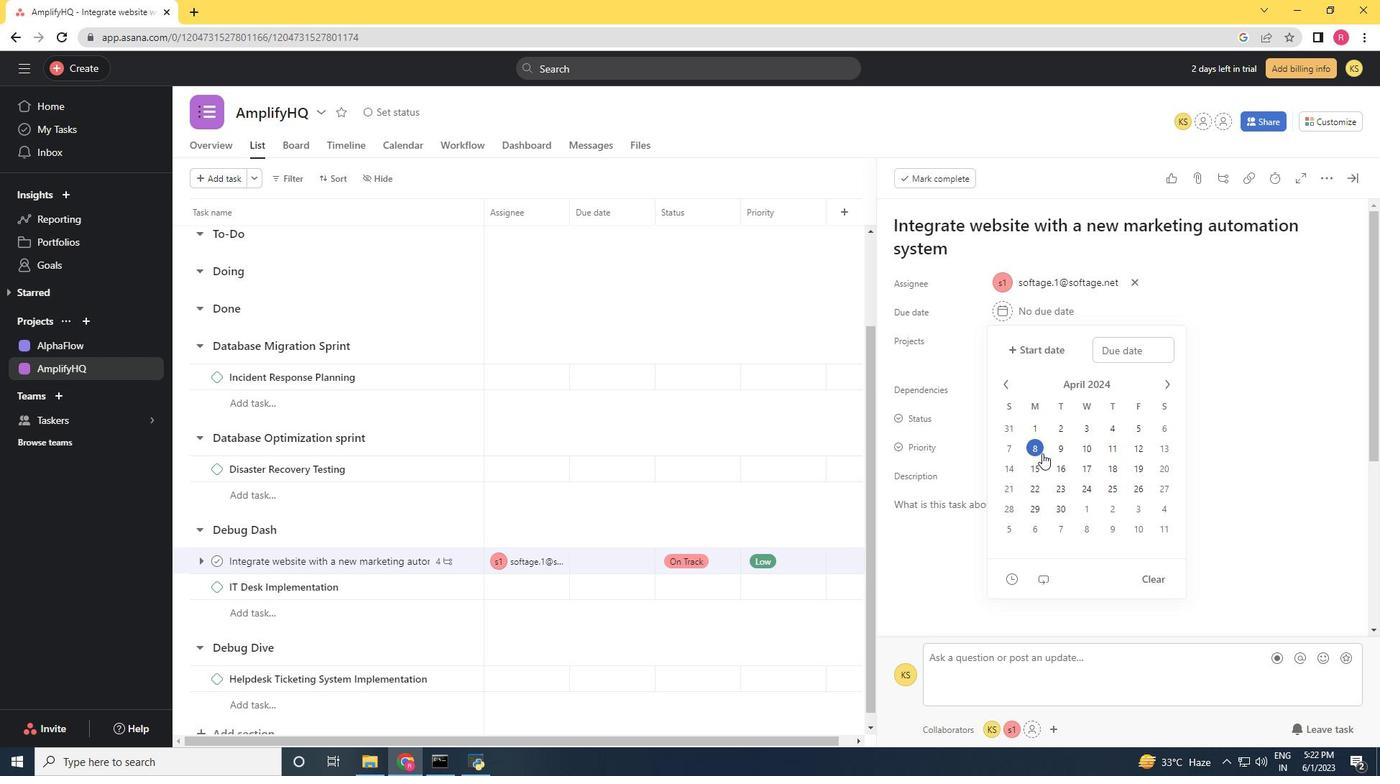 
Action: Mouse pressed left at (1041, 452)
Screenshot: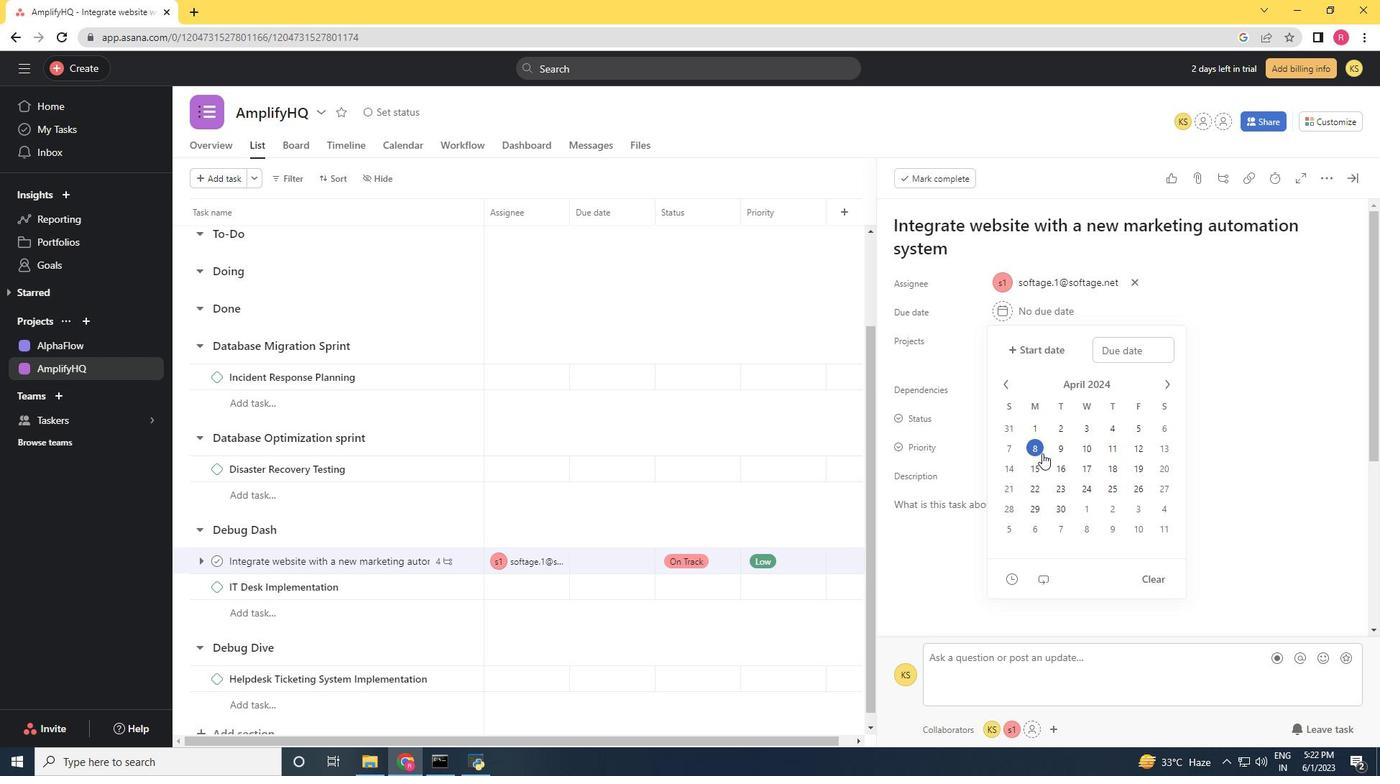 
Action: Mouse moved to (1259, 434)
Screenshot: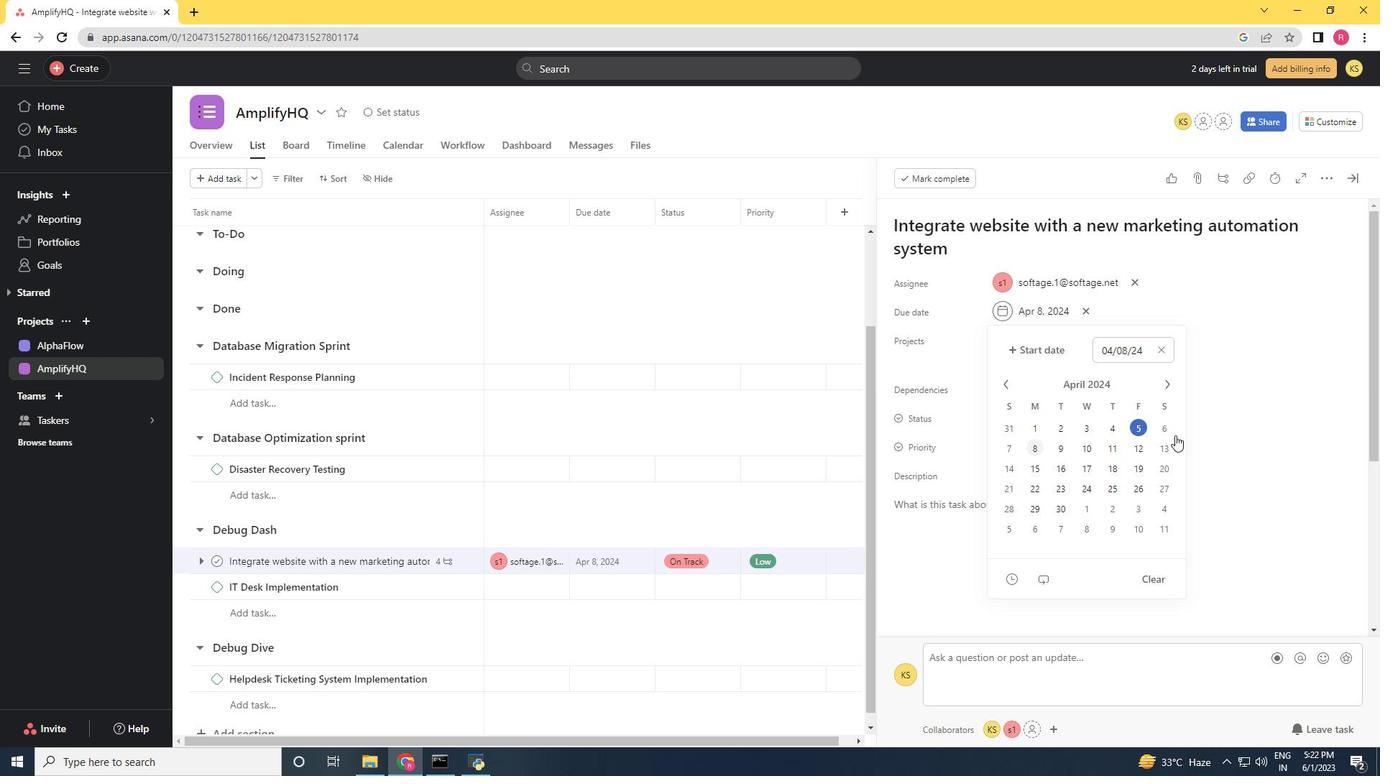 
Action: Mouse pressed left at (1259, 434)
Screenshot: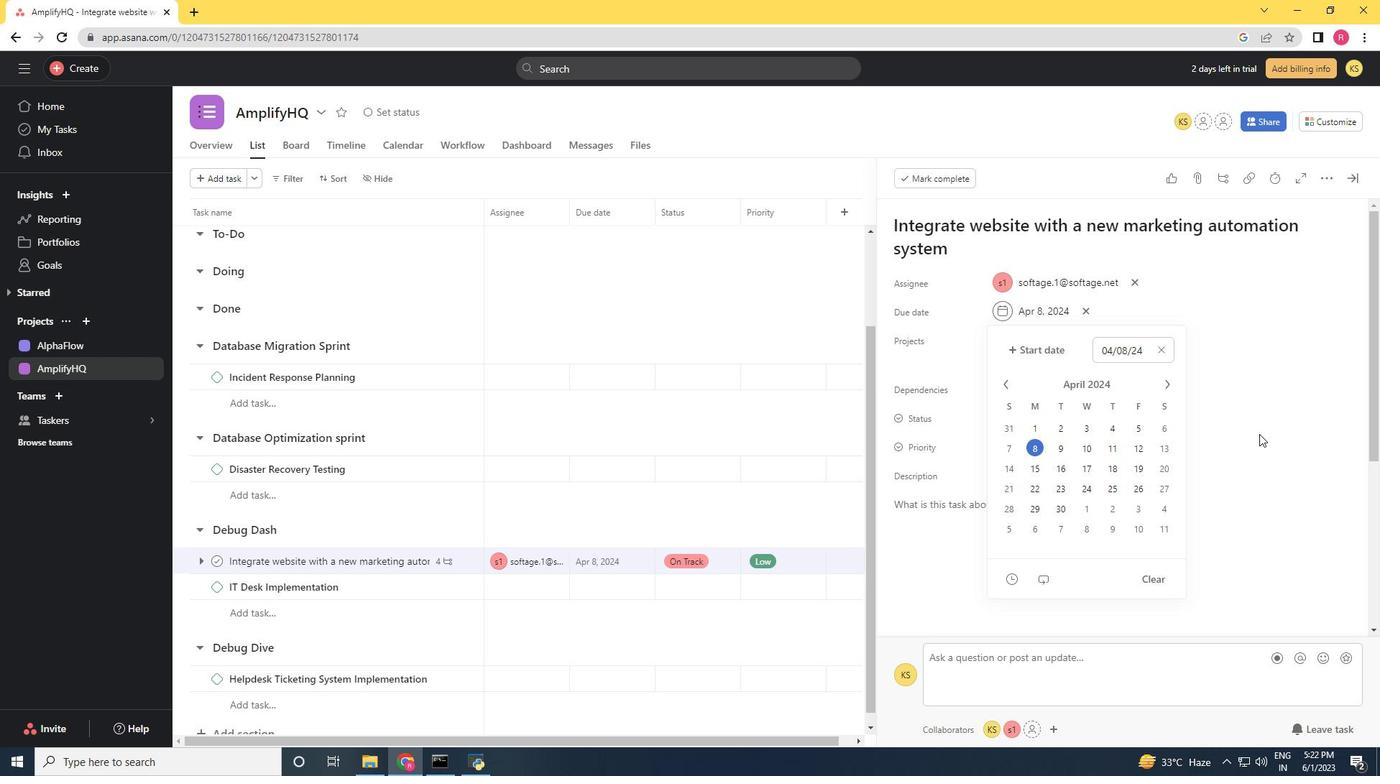 
Action: Mouse moved to (1358, 183)
Screenshot: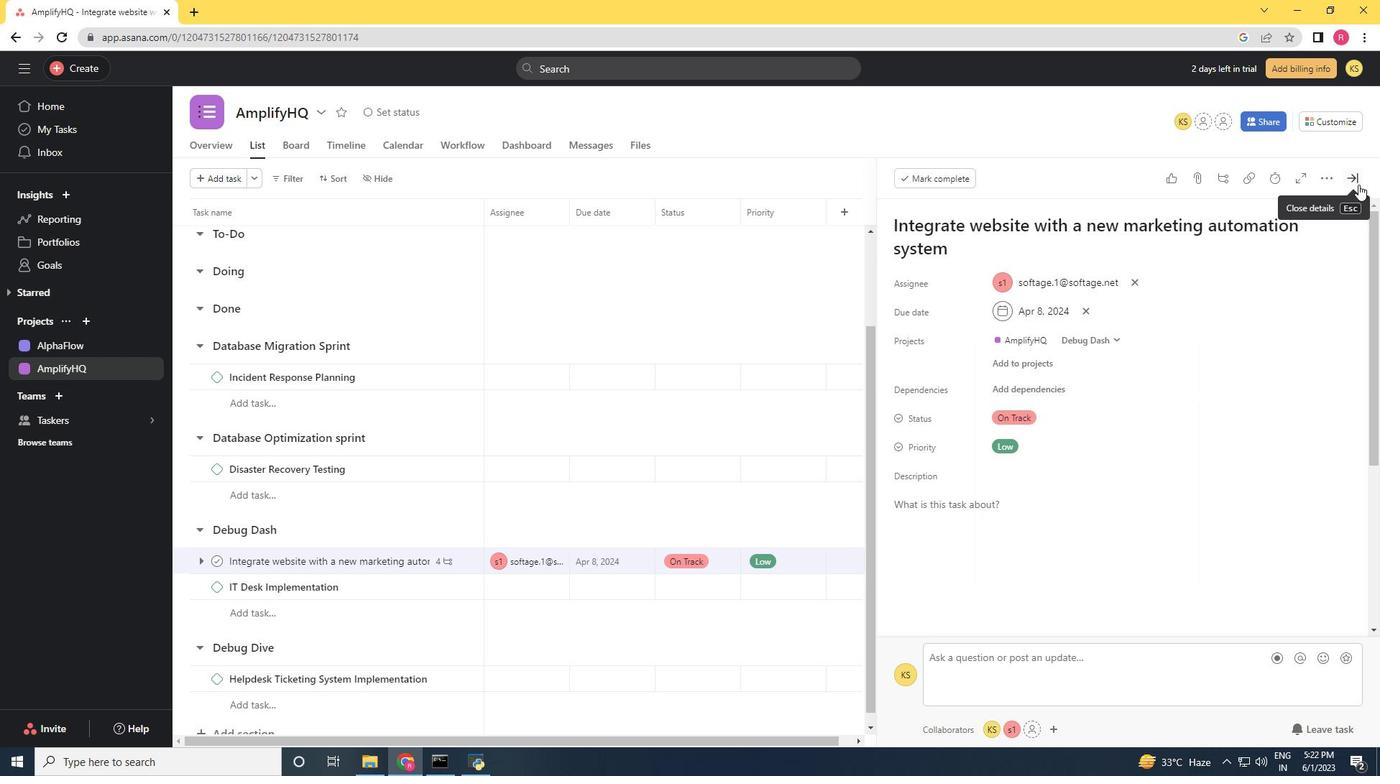 
Action: Mouse pressed left at (1358, 183)
Screenshot: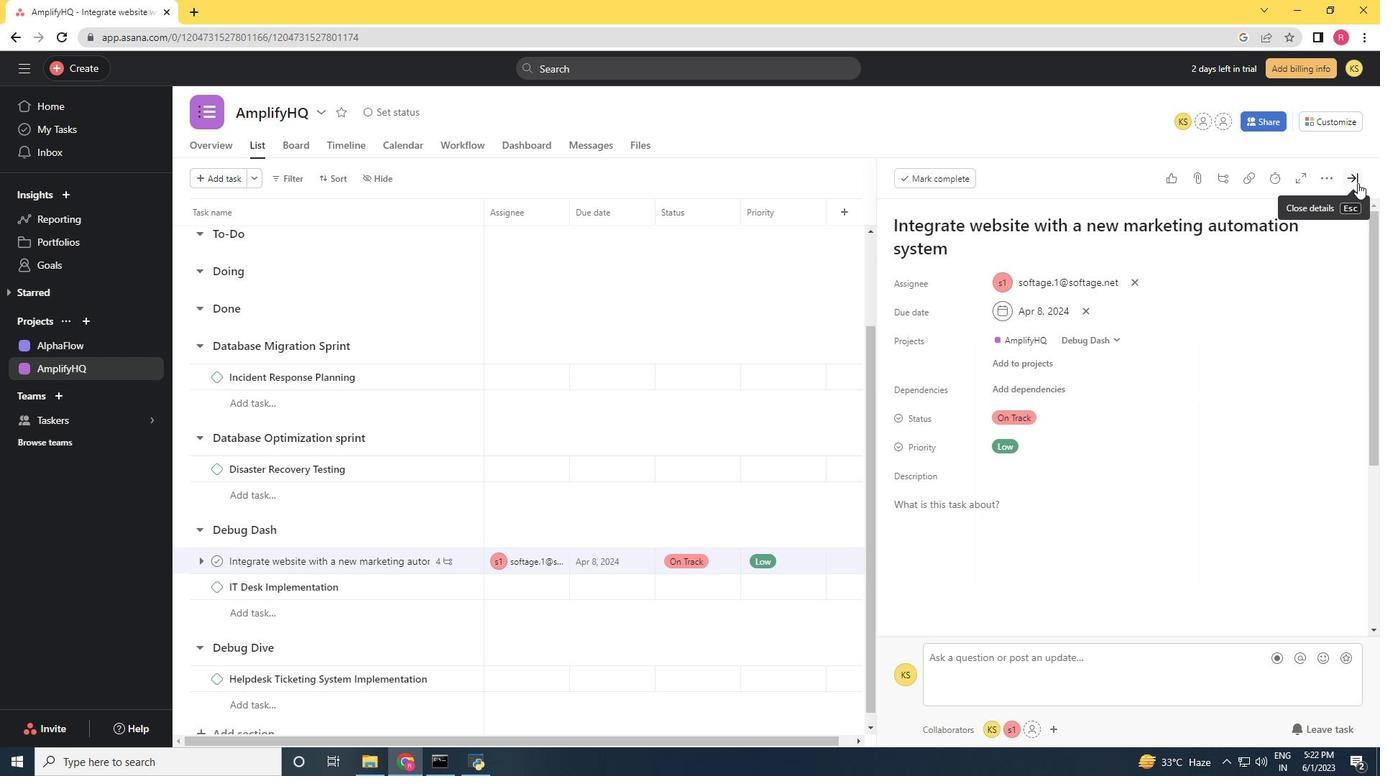 
Action: Mouse moved to (930, 299)
Screenshot: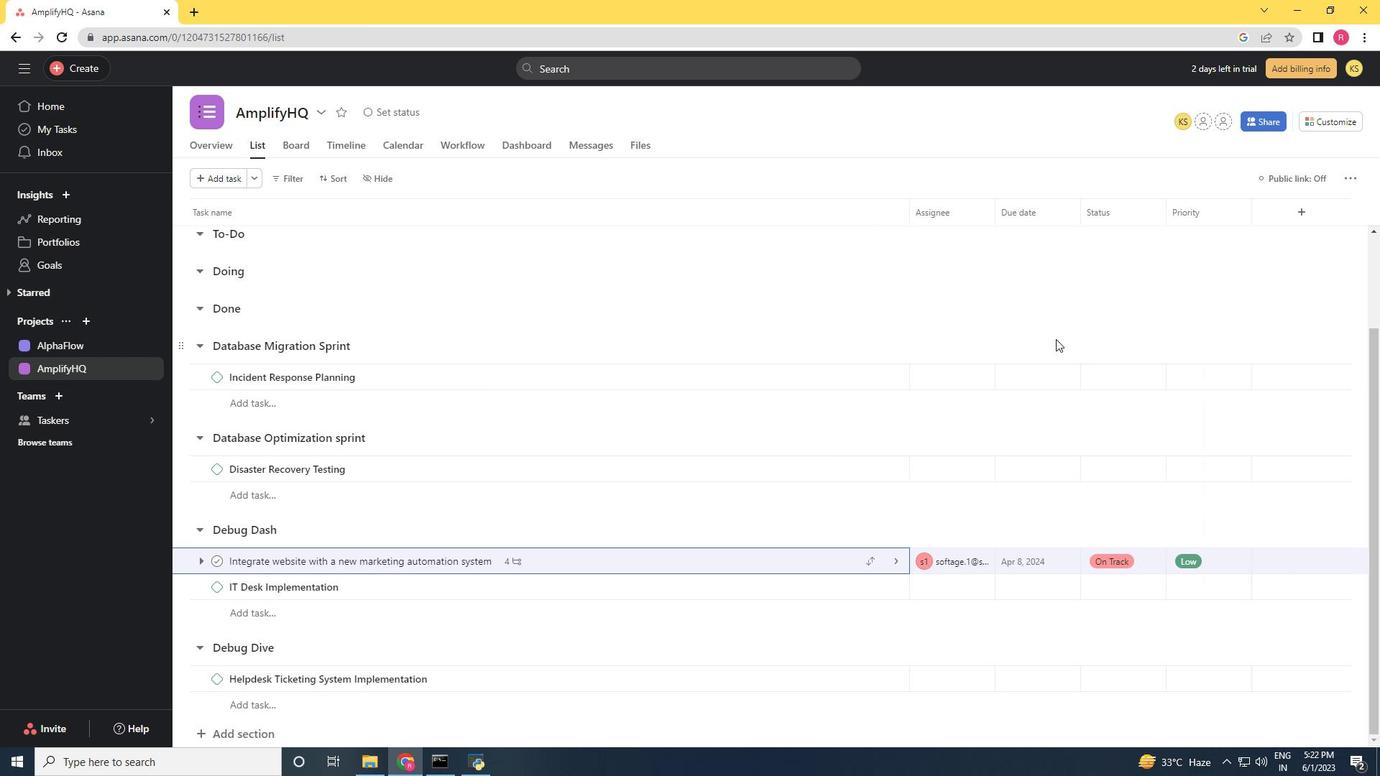 
